 Task: Look for products in the category "Frozen Meals" from Deep Indian Kitchen only.
Action: Mouse moved to (332, 181)
Screenshot: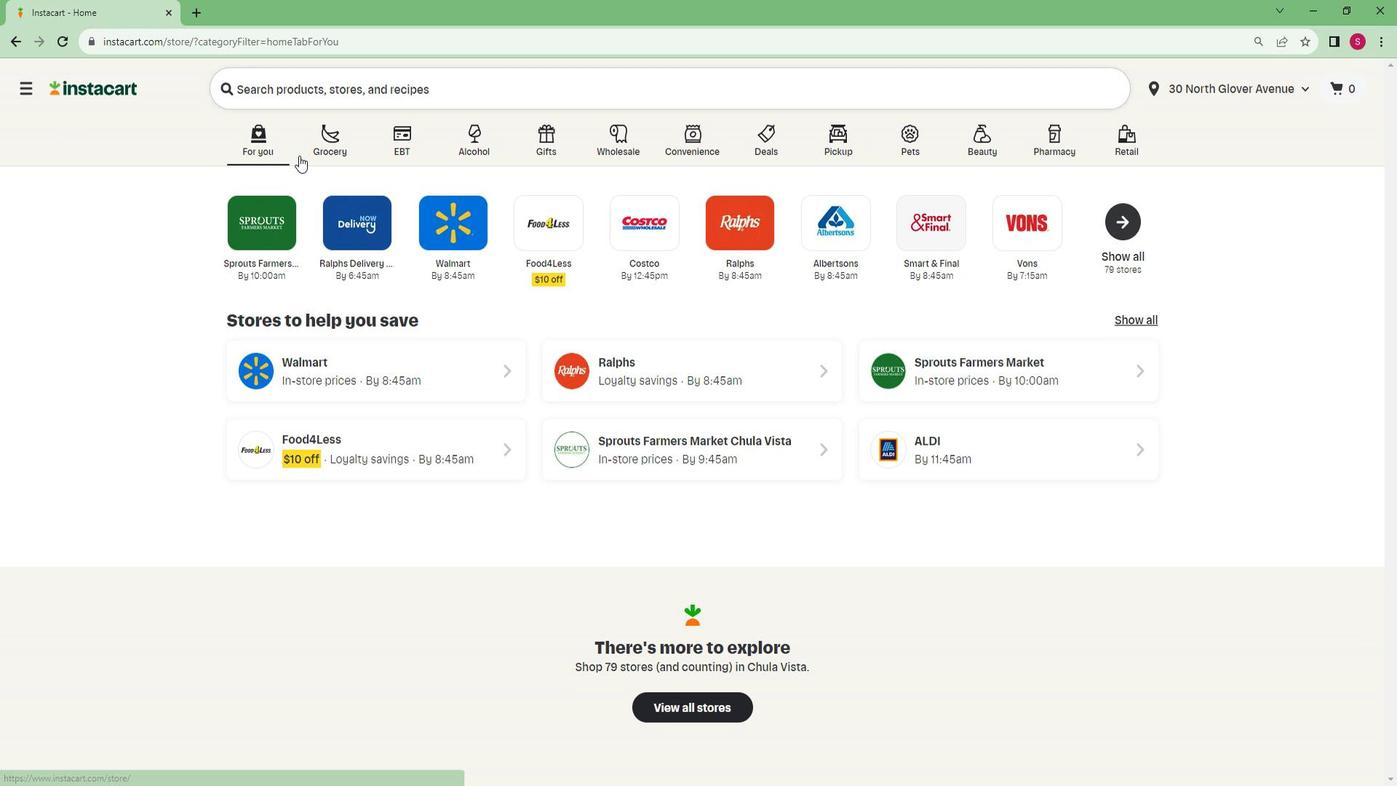 
Action: Mouse pressed left at (332, 181)
Screenshot: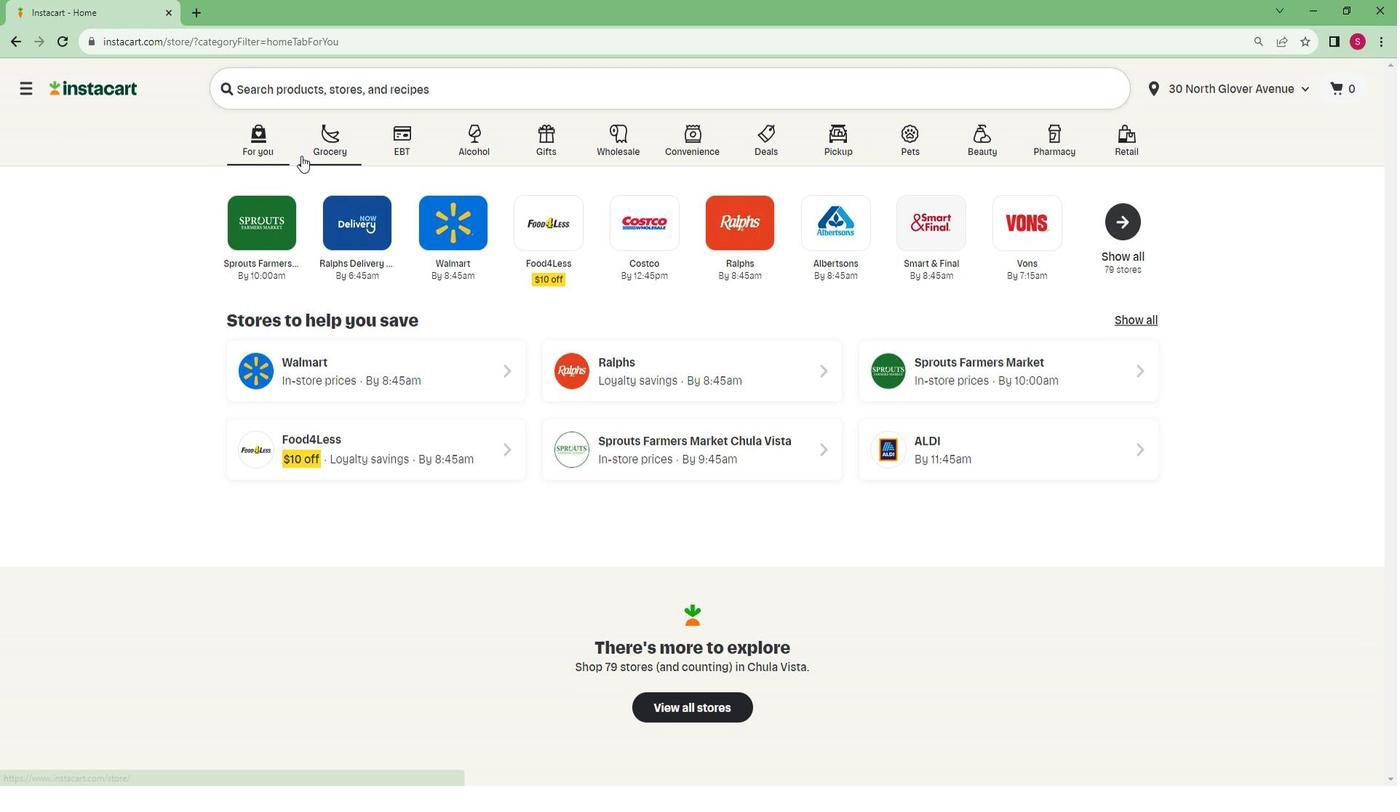 
Action: Mouse moved to (324, 437)
Screenshot: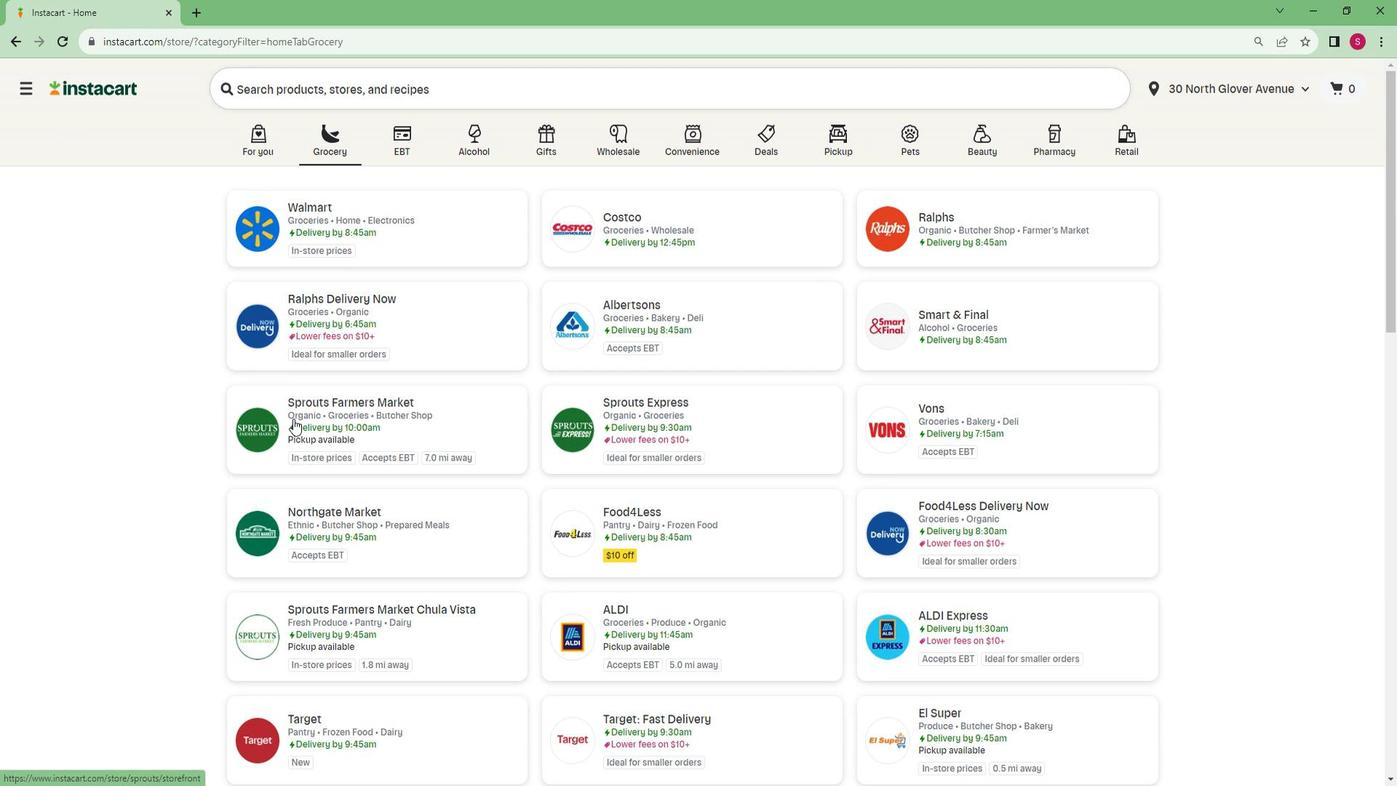 
Action: Mouse pressed left at (324, 437)
Screenshot: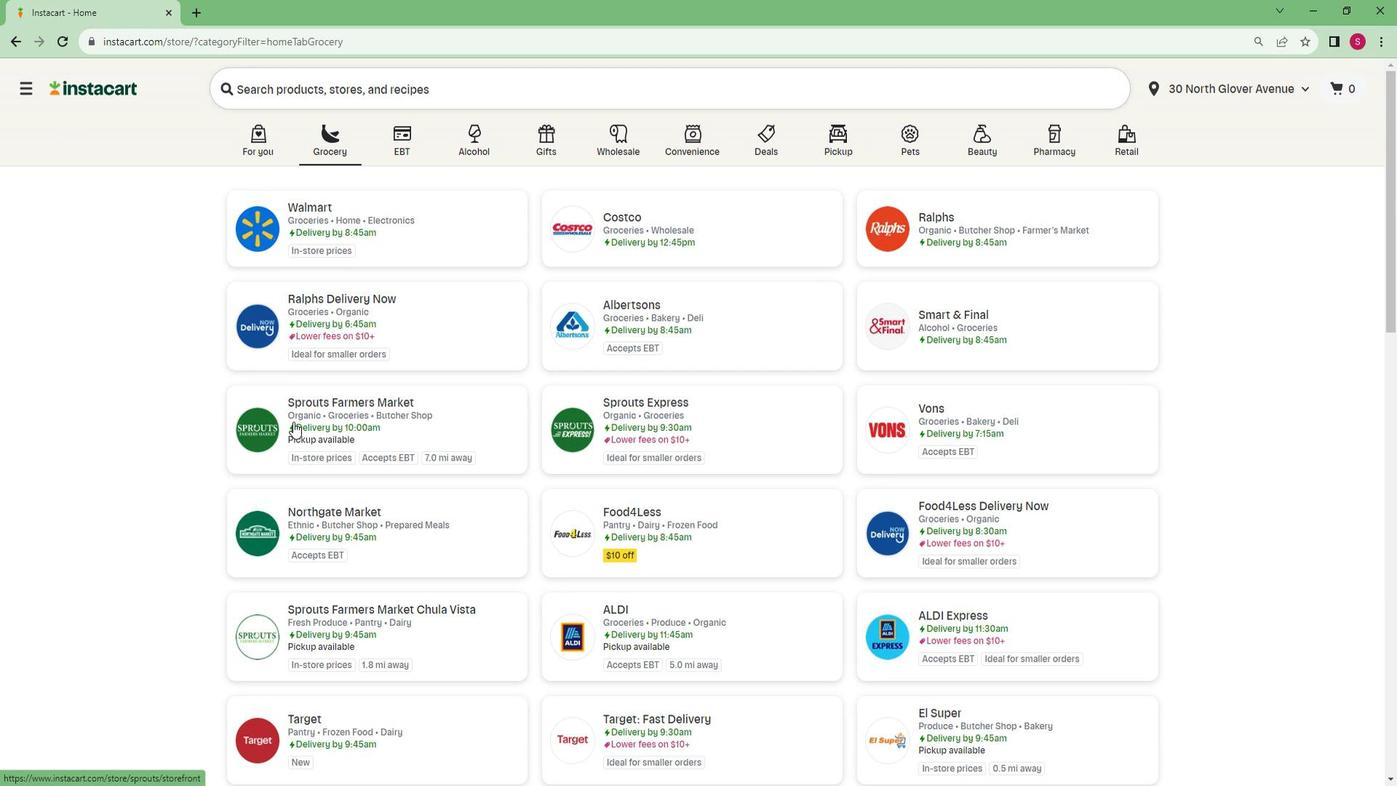 
Action: Mouse moved to (141, 591)
Screenshot: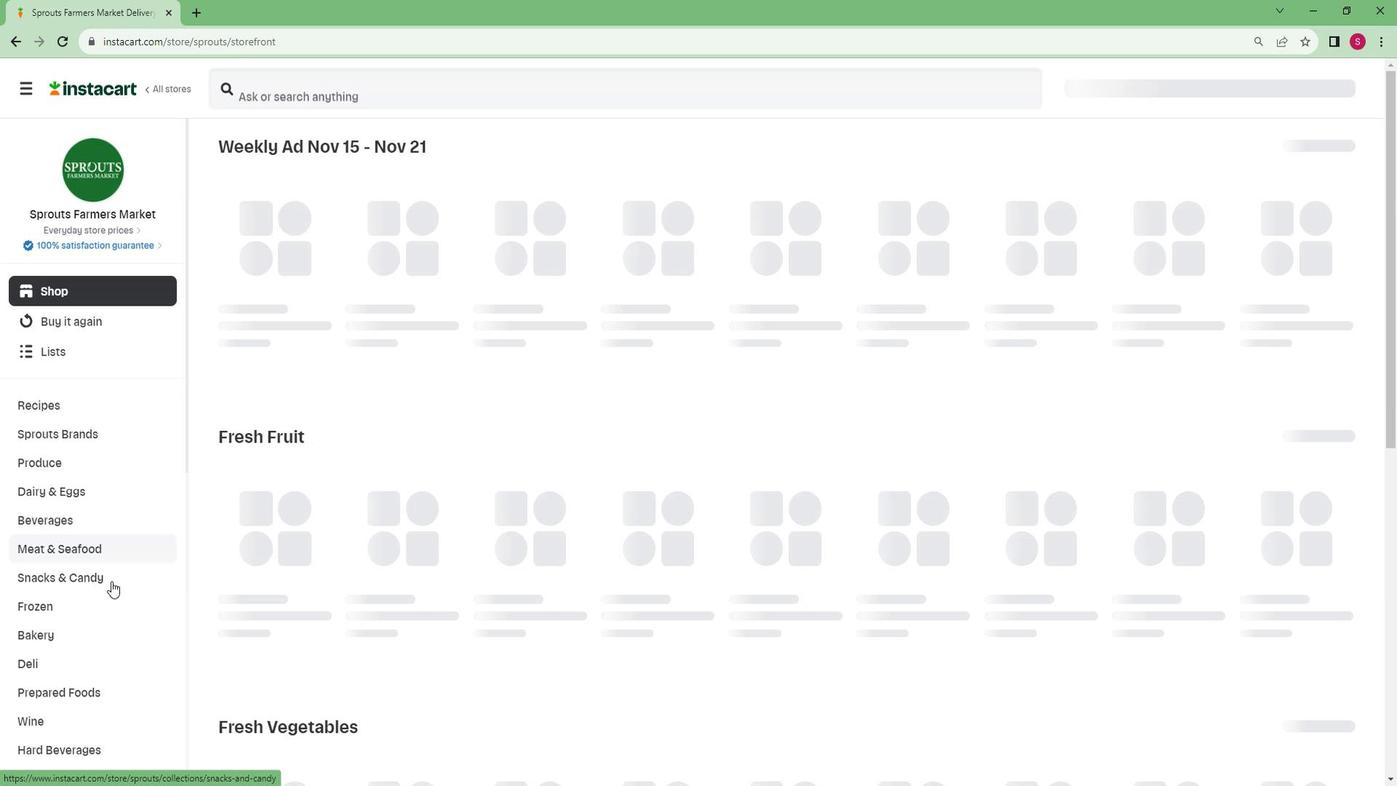 
Action: Mouse scrolled (141, 590) with delta (0, 0)
Screenshot: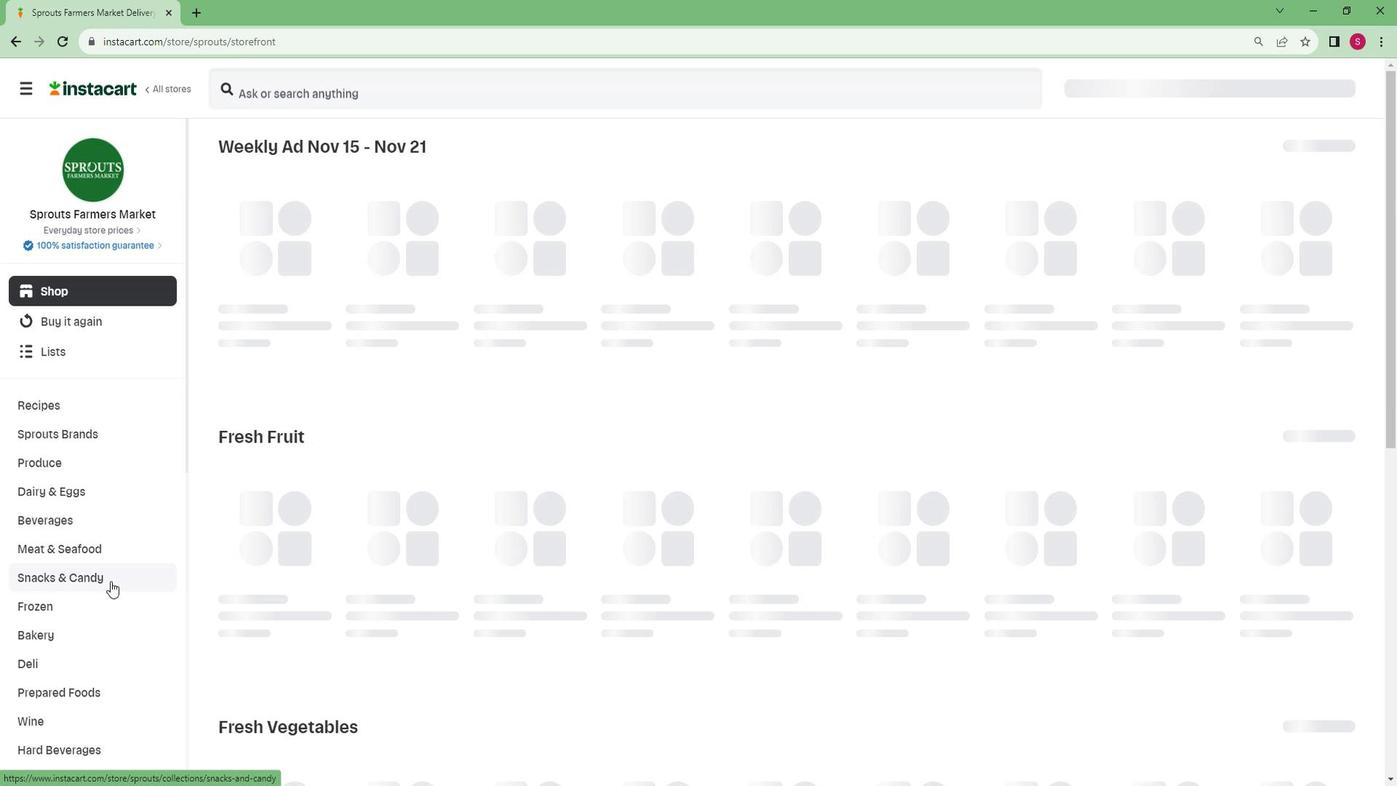 
Action: Mouse moved to (141, 591)
Screenshot: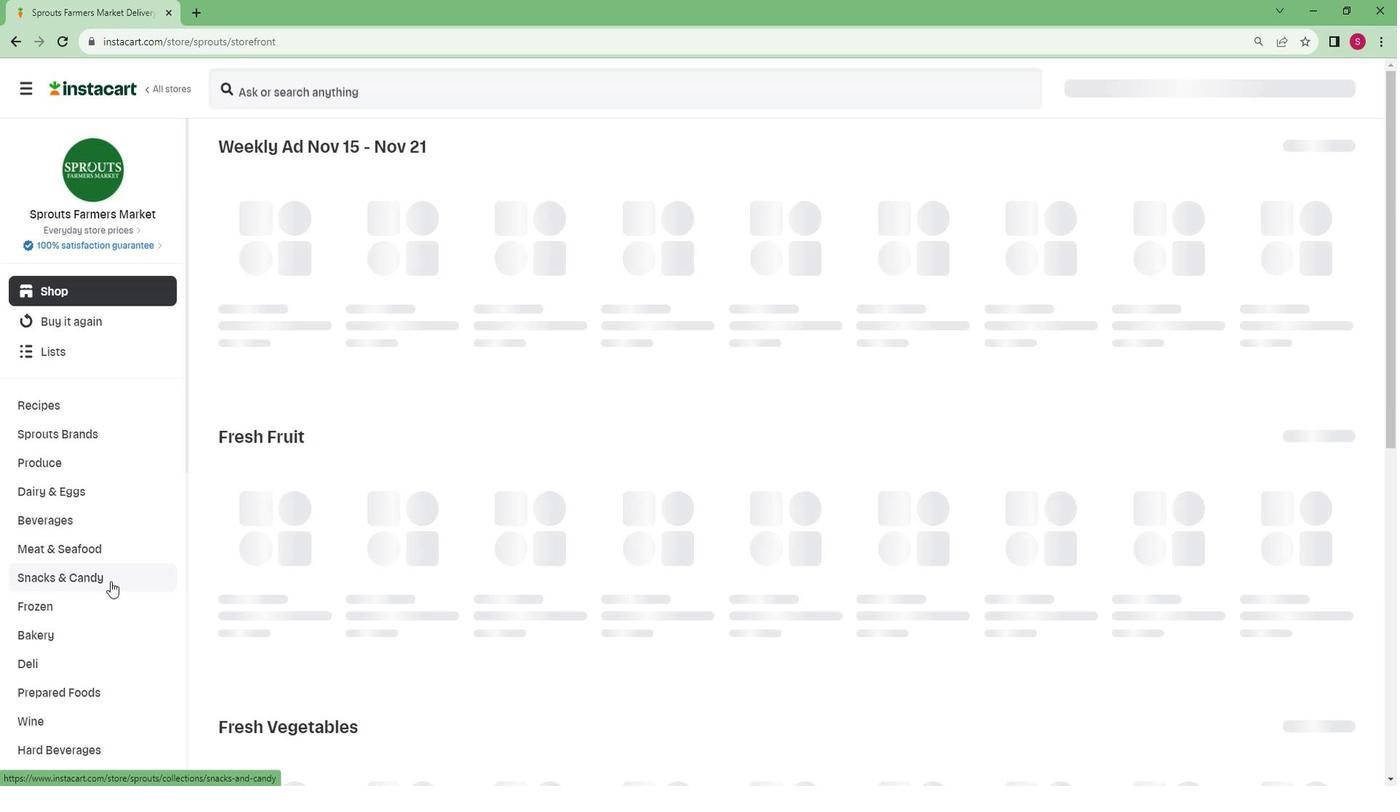 
Action: Mouse scrolled (141, 590) with delta (0, 0)
Screenshot: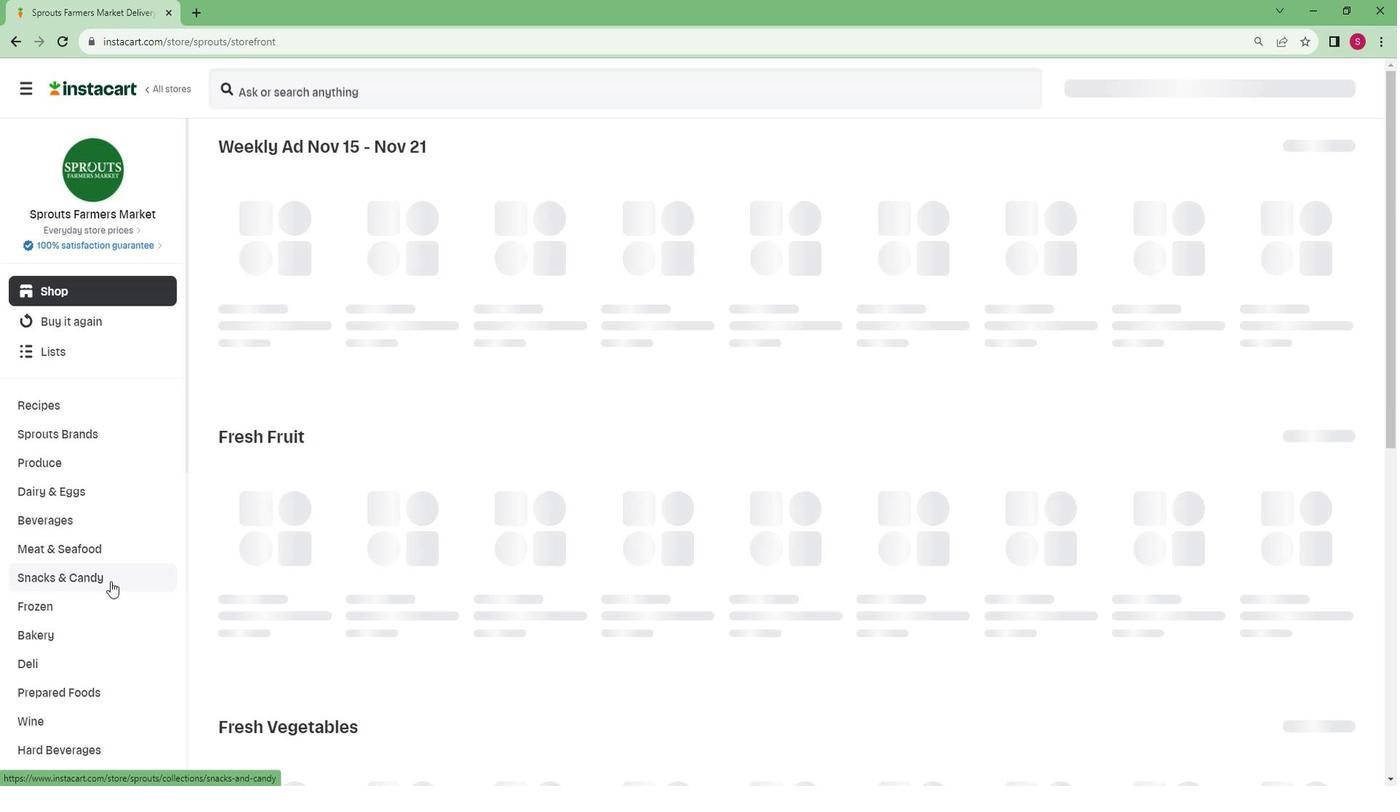 
Action: Mouse moved to (139, 591)
Screenshot: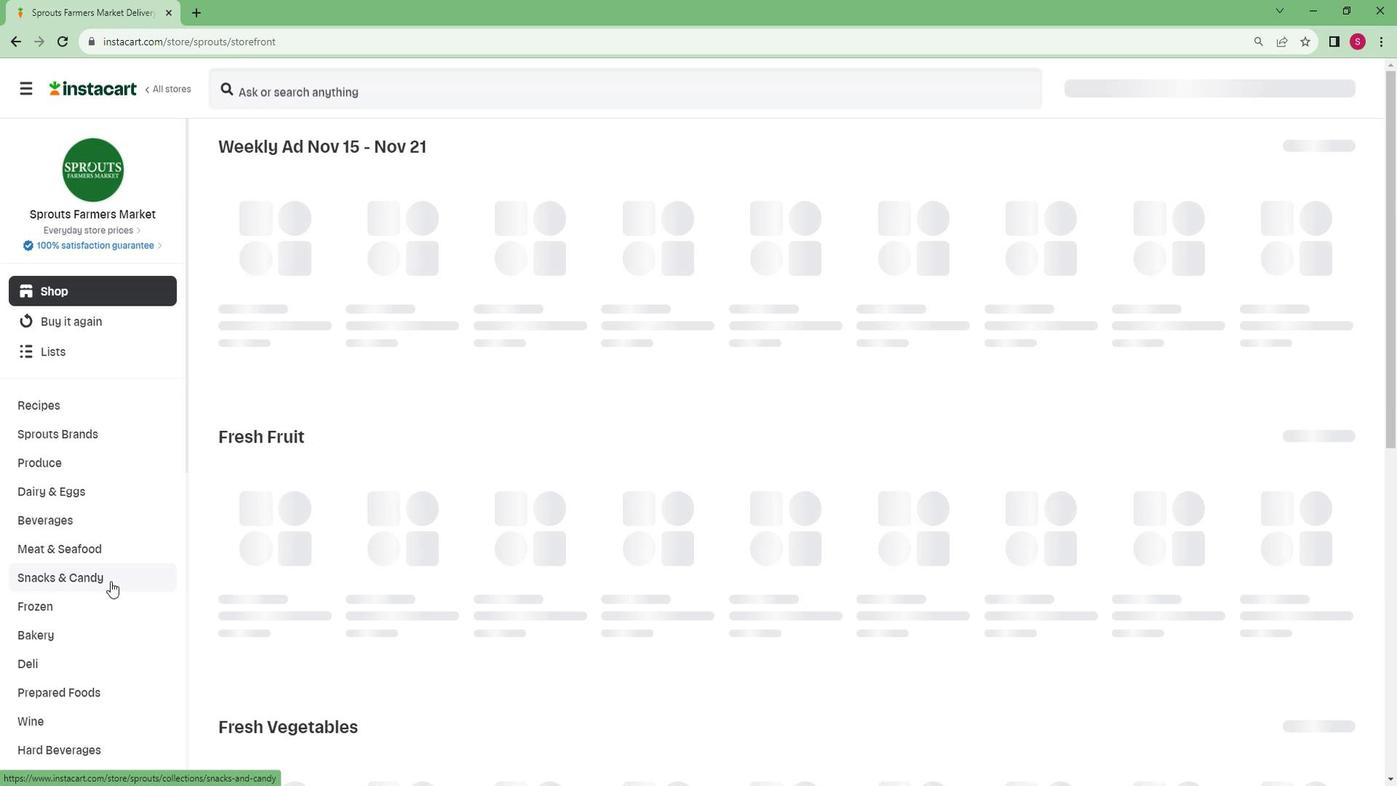
Action: Mouse scrolled (139, 590) with delta (0, 0)
Screenshot: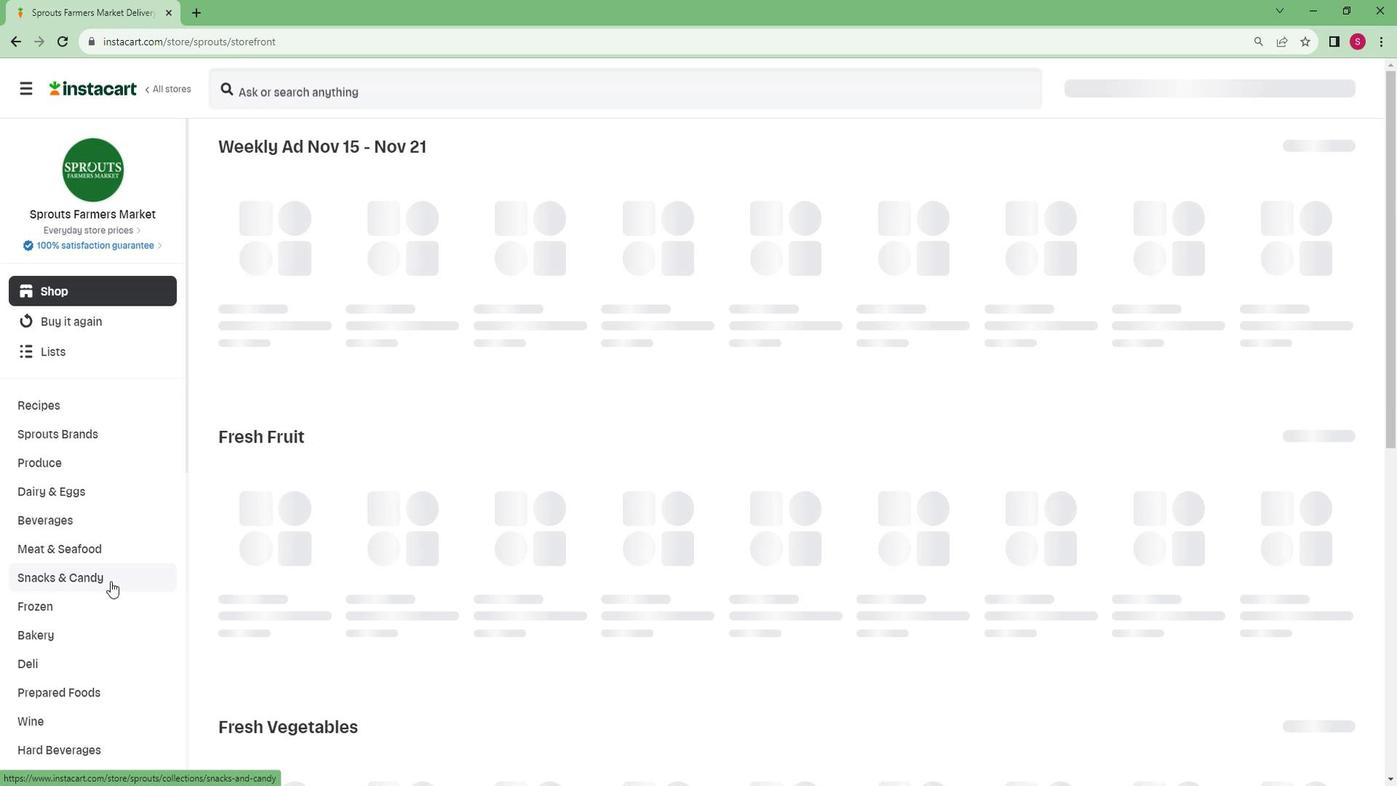 
Action: Mouse moved to (139, 591)
Screenshot: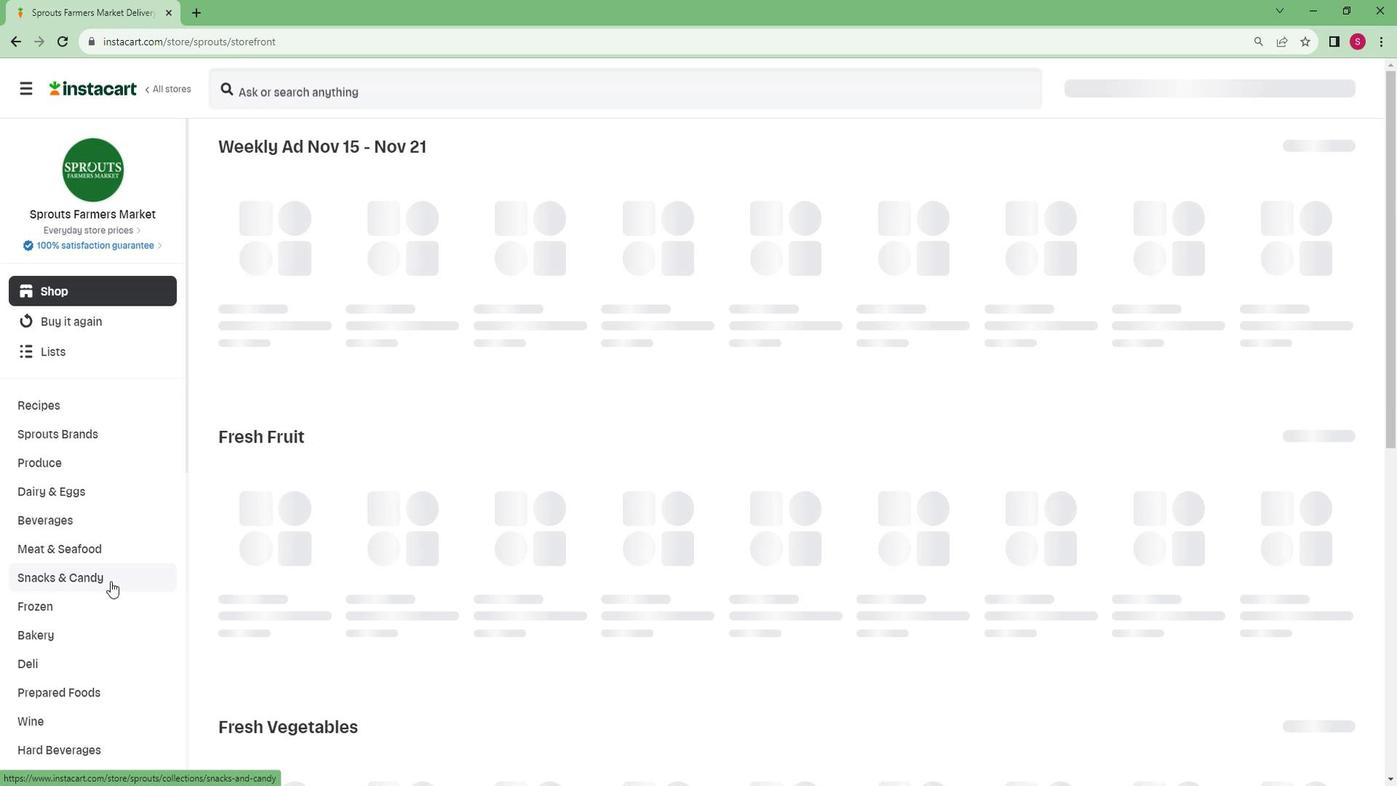 
Action: Mouse scrolled (139, 590) with delta (0, 0)
Screenshot: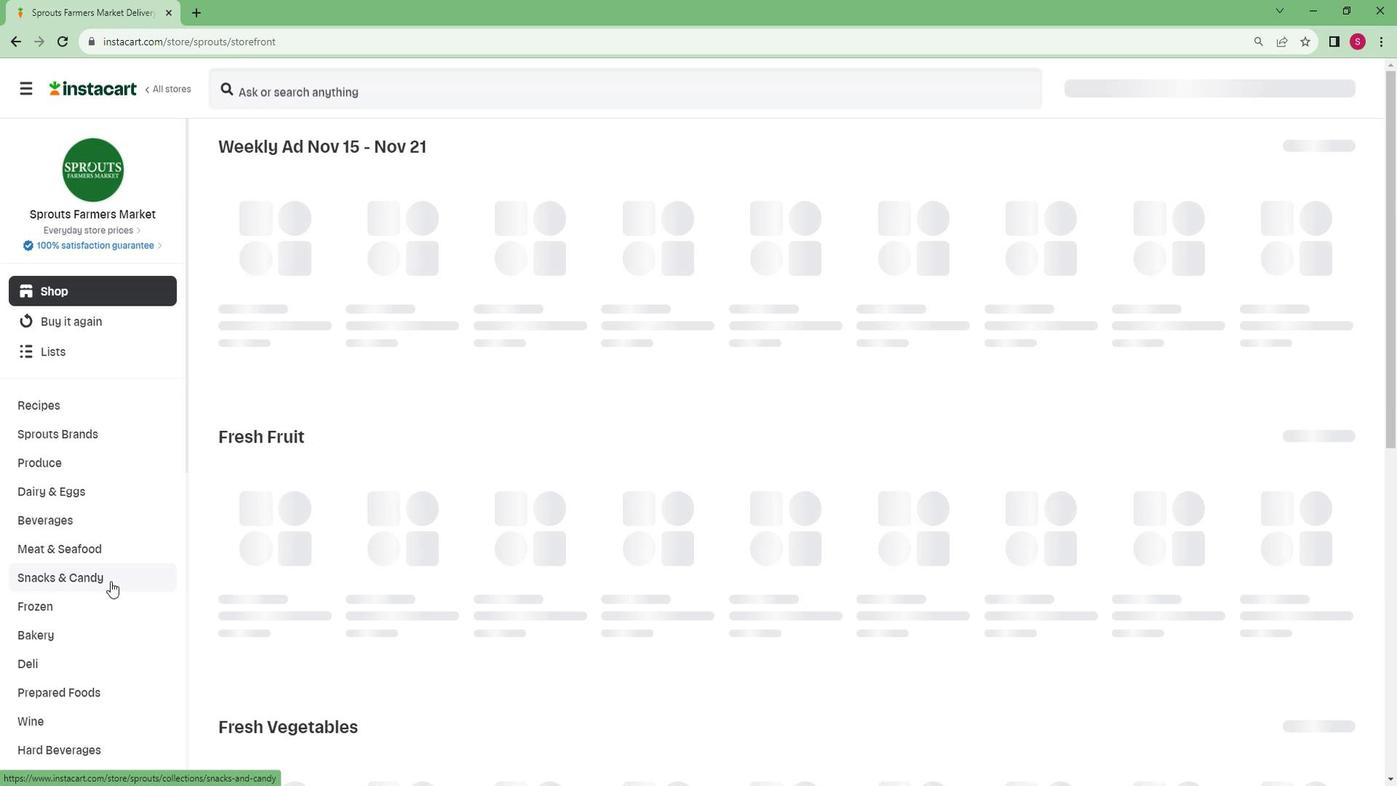 
Action: Mouse moved to (138, 591)
Screenshot: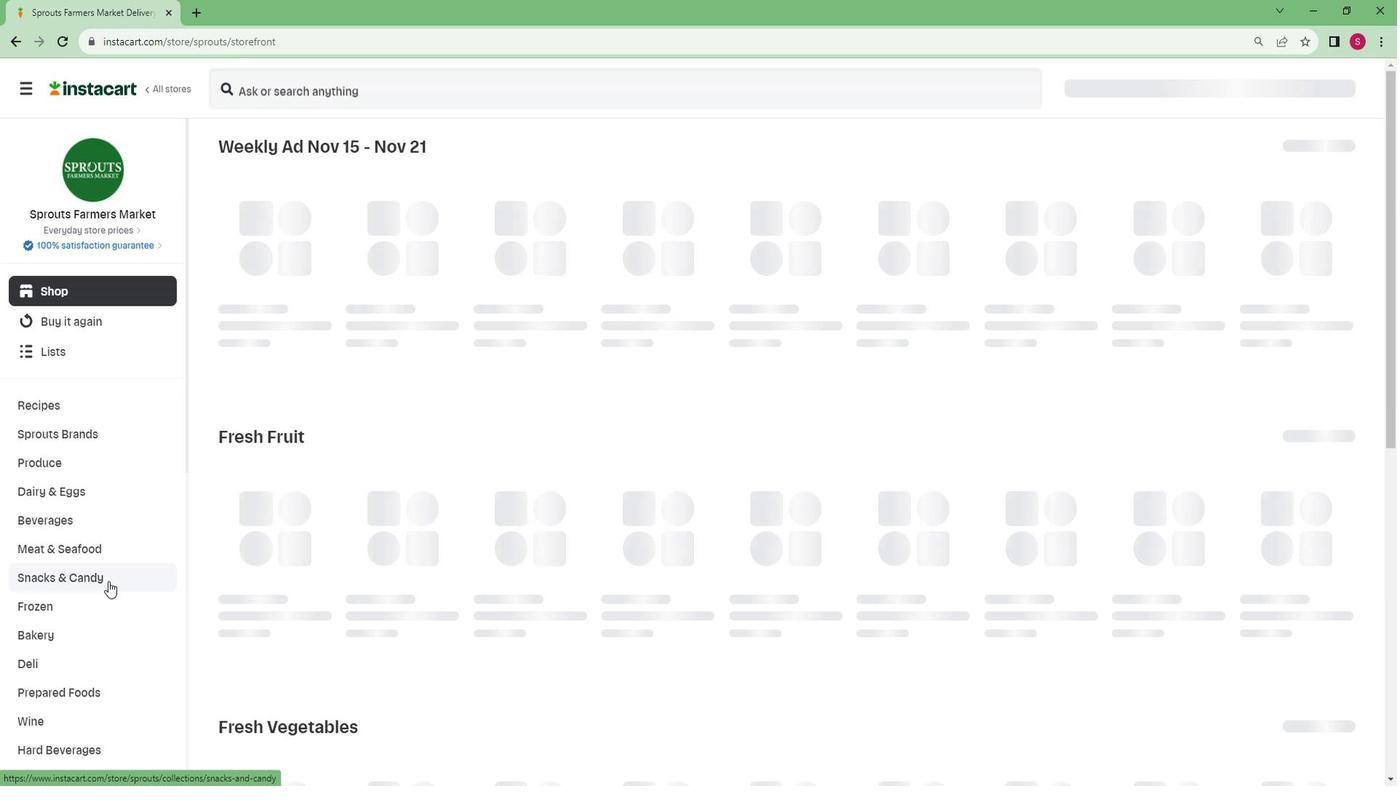 
Action: Mouse scrolled (138, 590) with delta (0, 0)
Screenshot: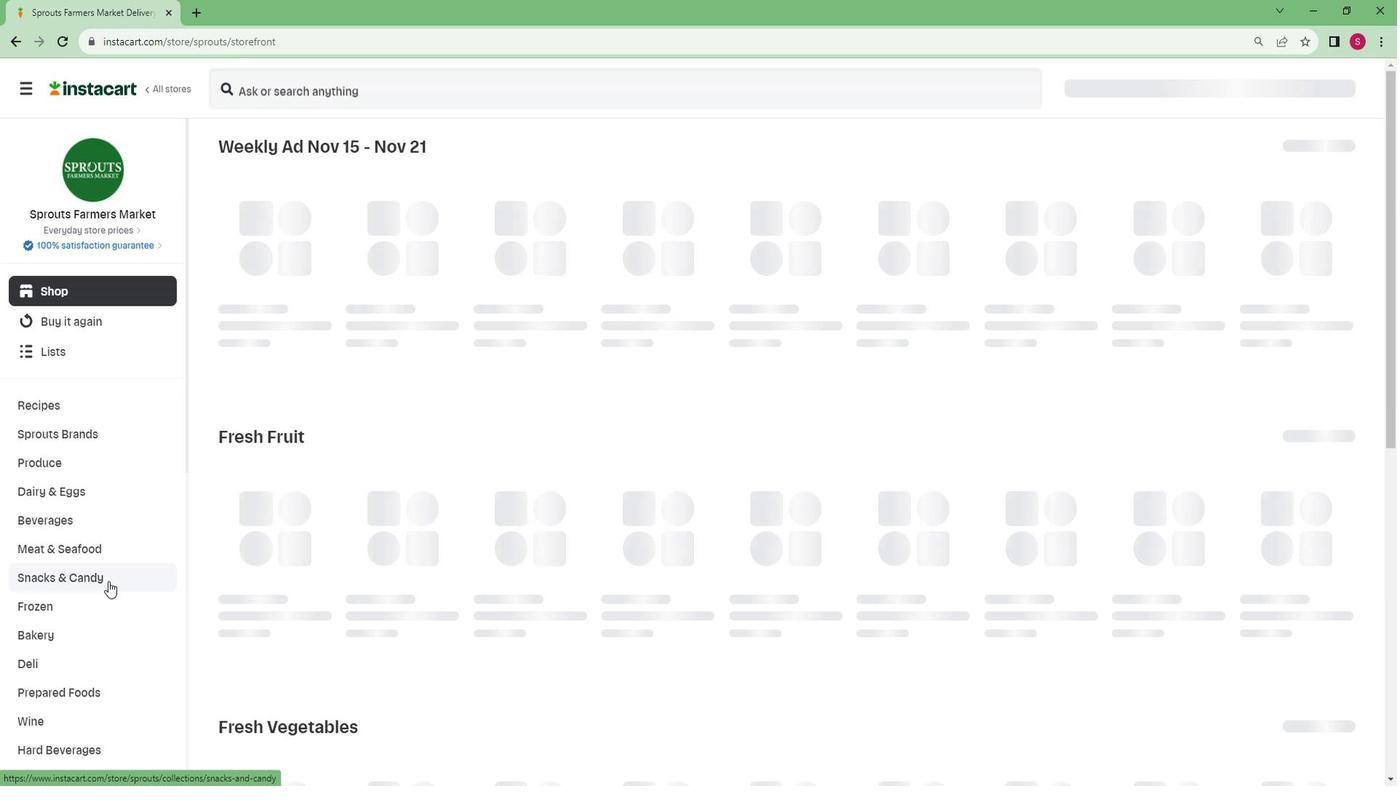 
Action: Mouse scrolled (138, 590) with delta (0, 0)
Screenshot: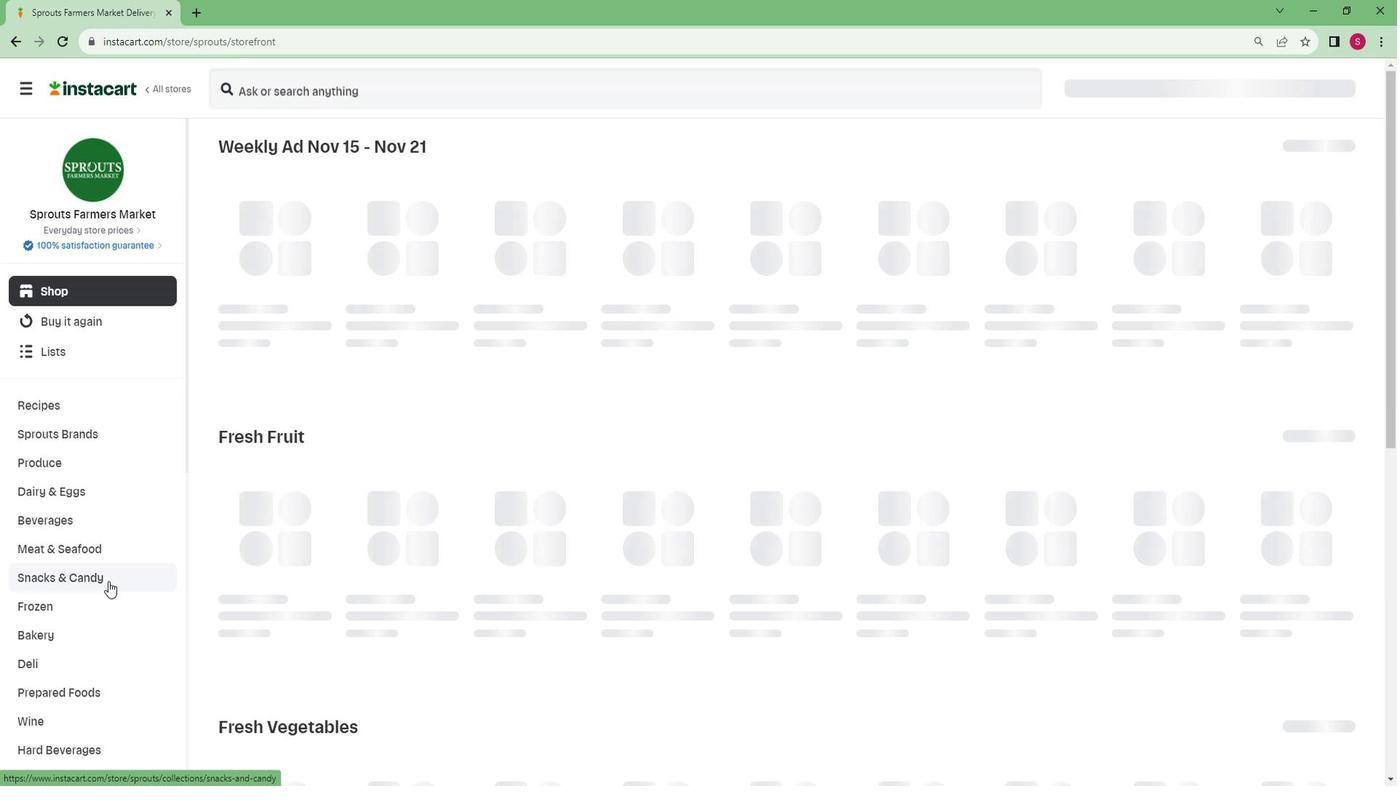 
Action: Mouse scrolled (138, 590) with delta (0, 0)
Screenshot: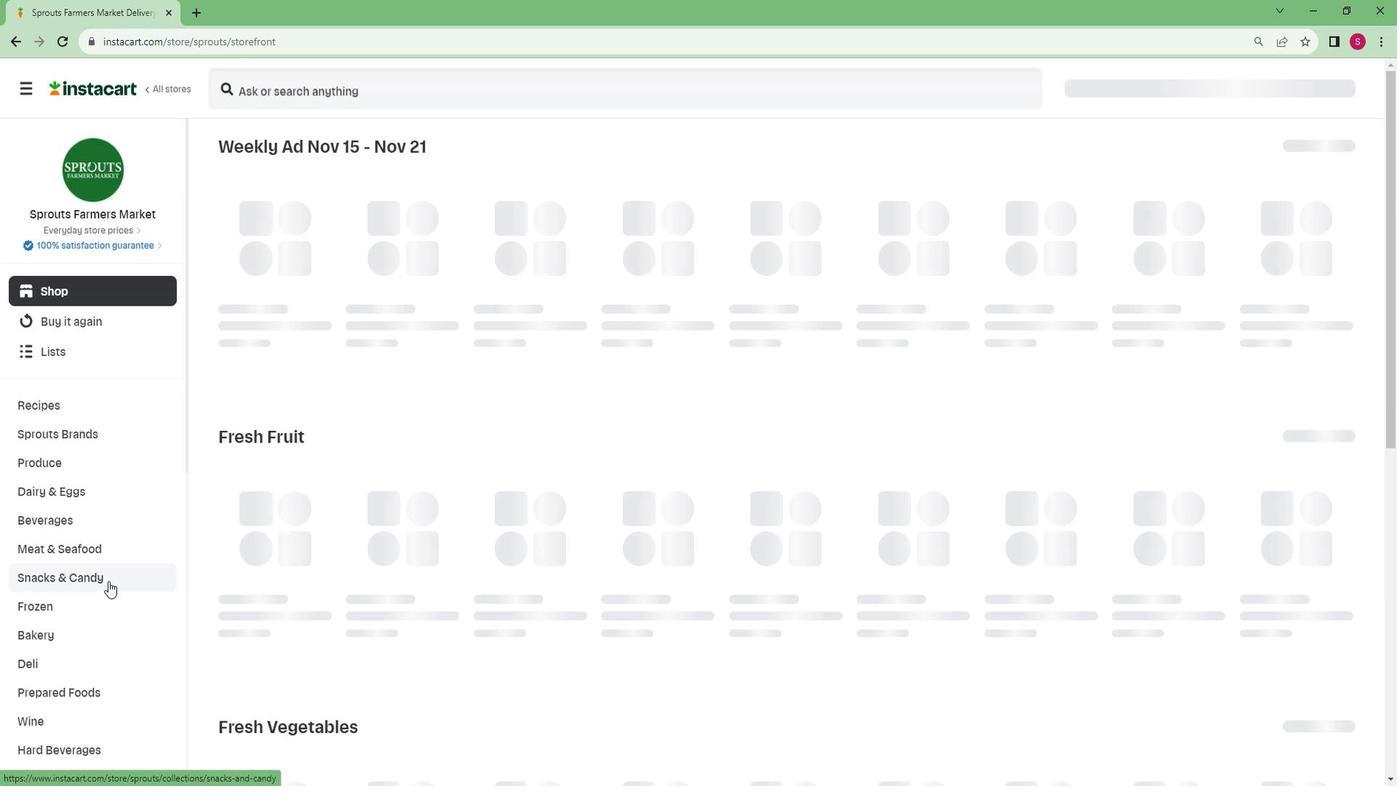 
Action: Mouse moved to (138, 591)
Screenshot: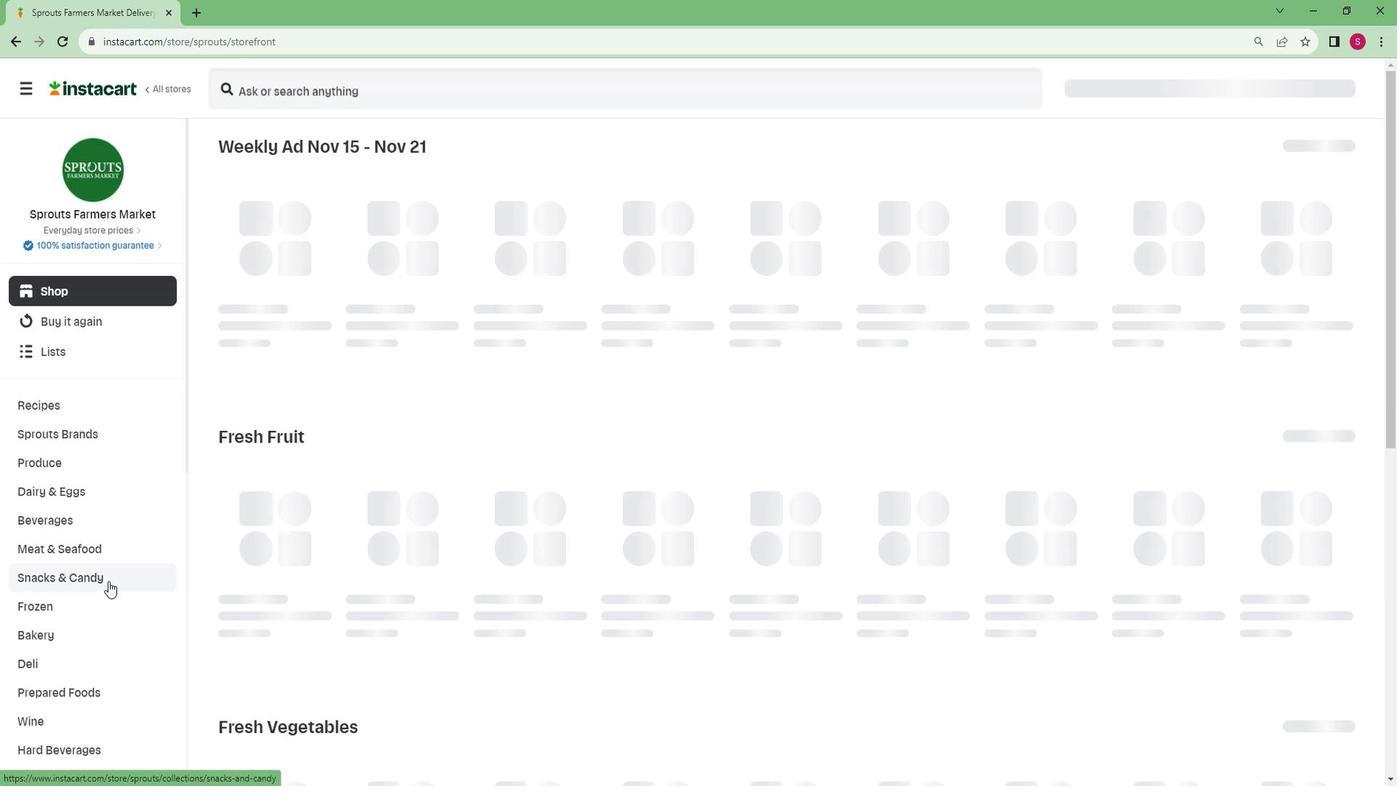 
Action: Mouse scrolled (138, 590) with delta (0, 0)
Screenshot: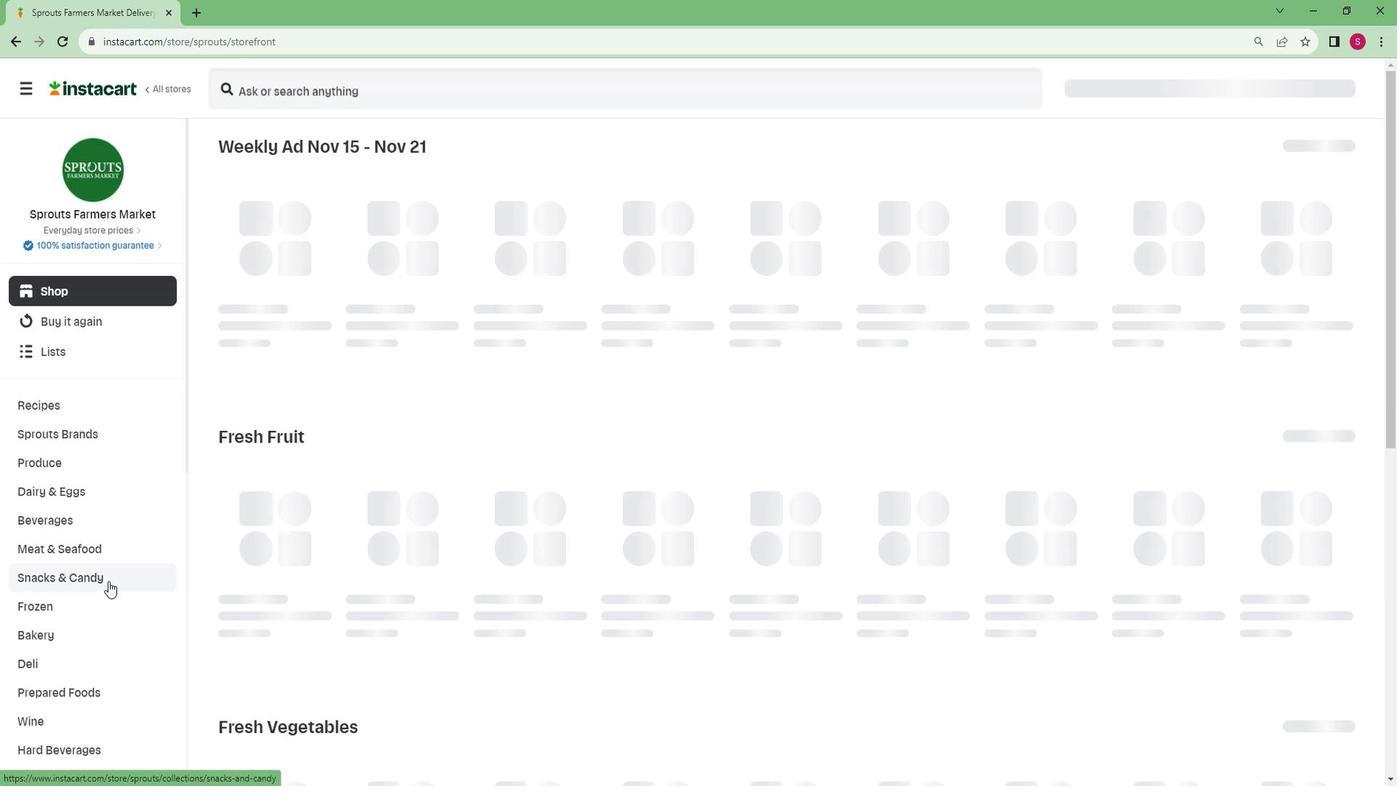 
Action: Mouse moved to (125, 588)
Screenshot: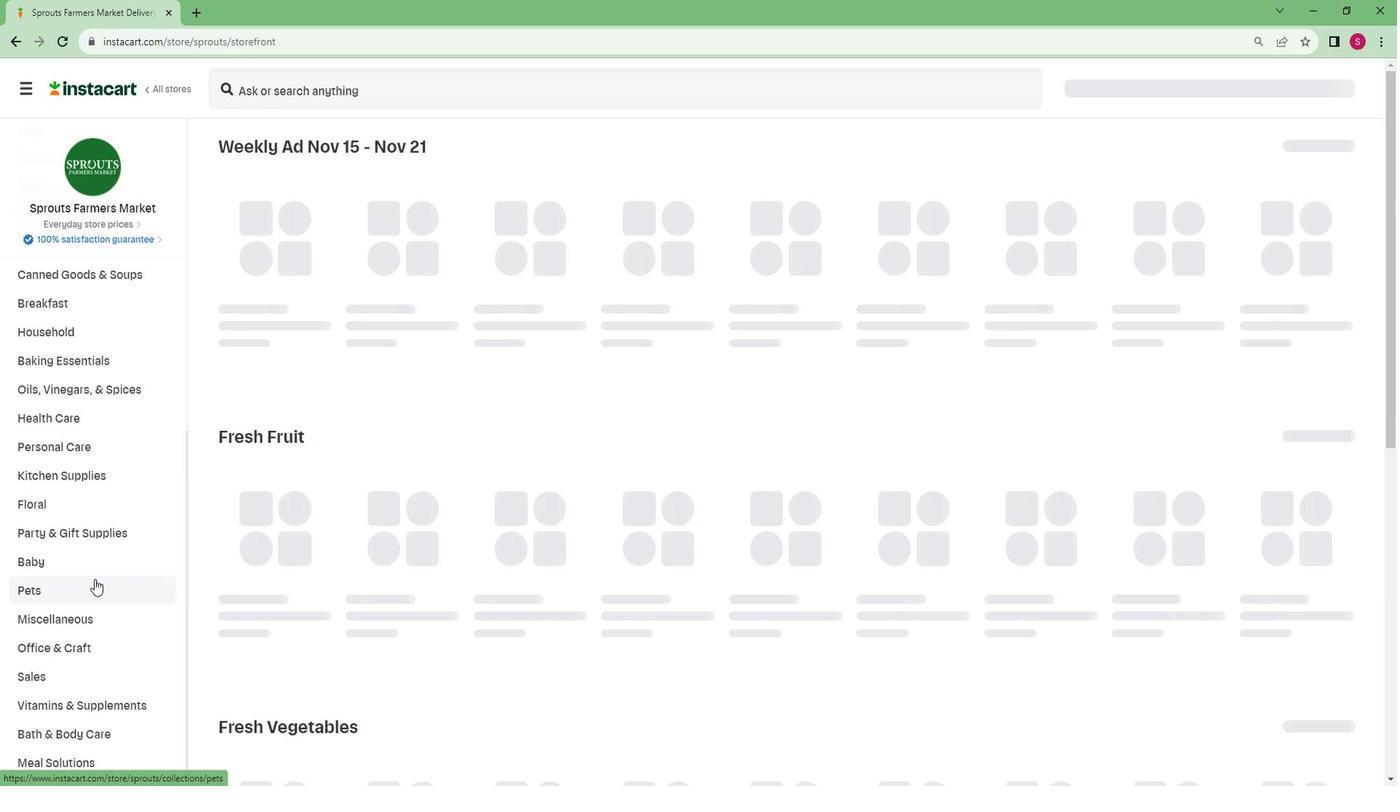 
Action: Mouse scrolled (125, 587) with delta (0, 0)
Screenshot: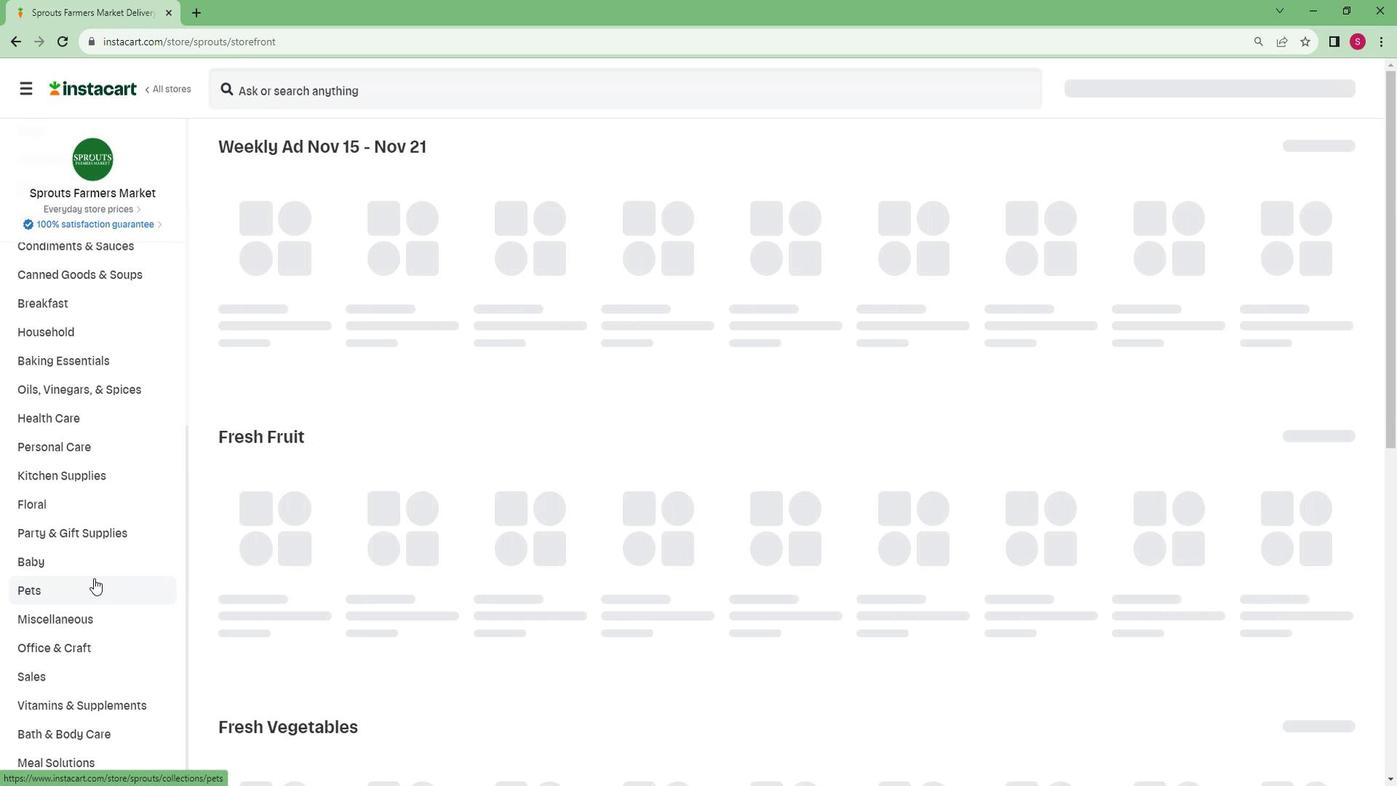 
Action: Mouse scrolled (125, 587) with delta (0, 0)
Screenshot: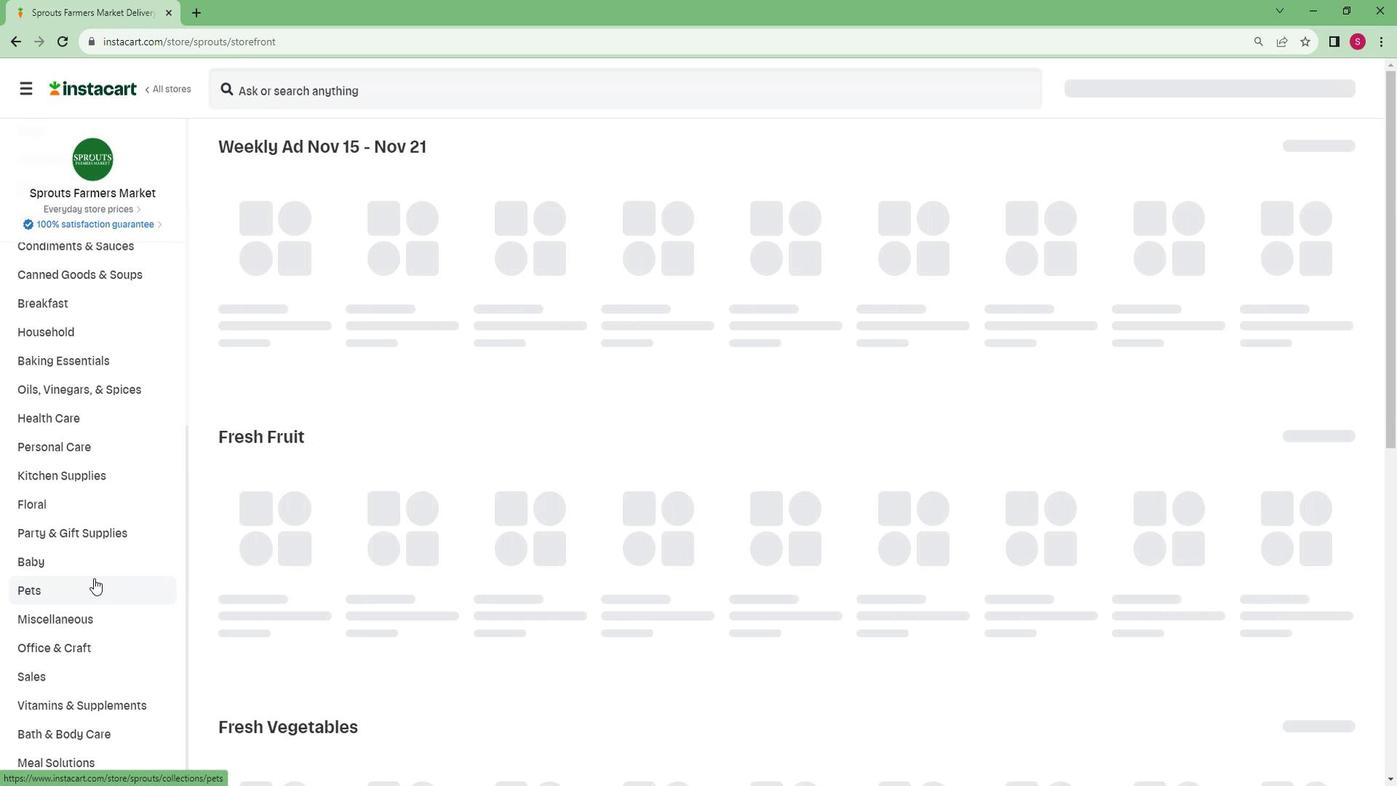 
Action: Mouse scrolled (125, 587) with delta (0, 0)
Screenshot: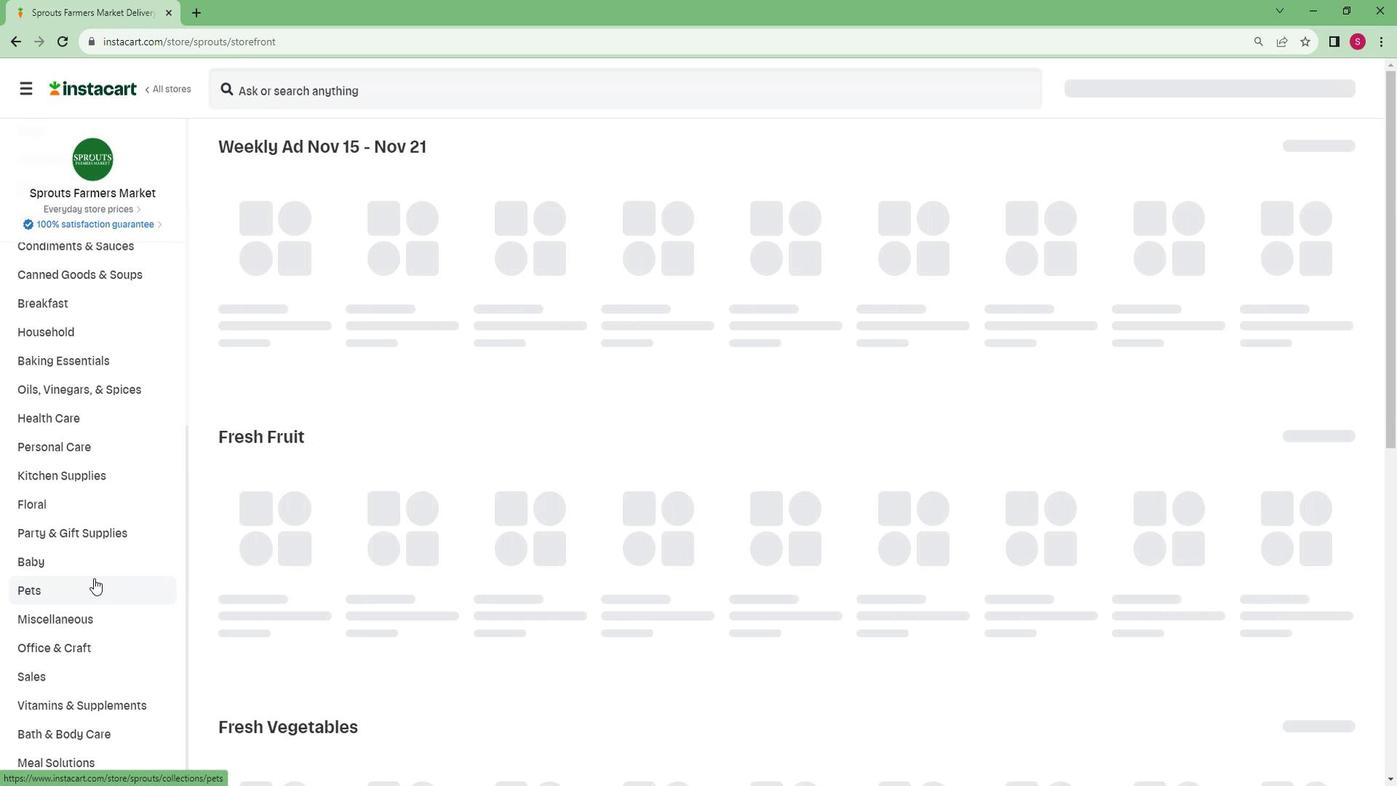 
Action: Mouse scrolled (125, 587) with delta (0, 0)
Screenshot: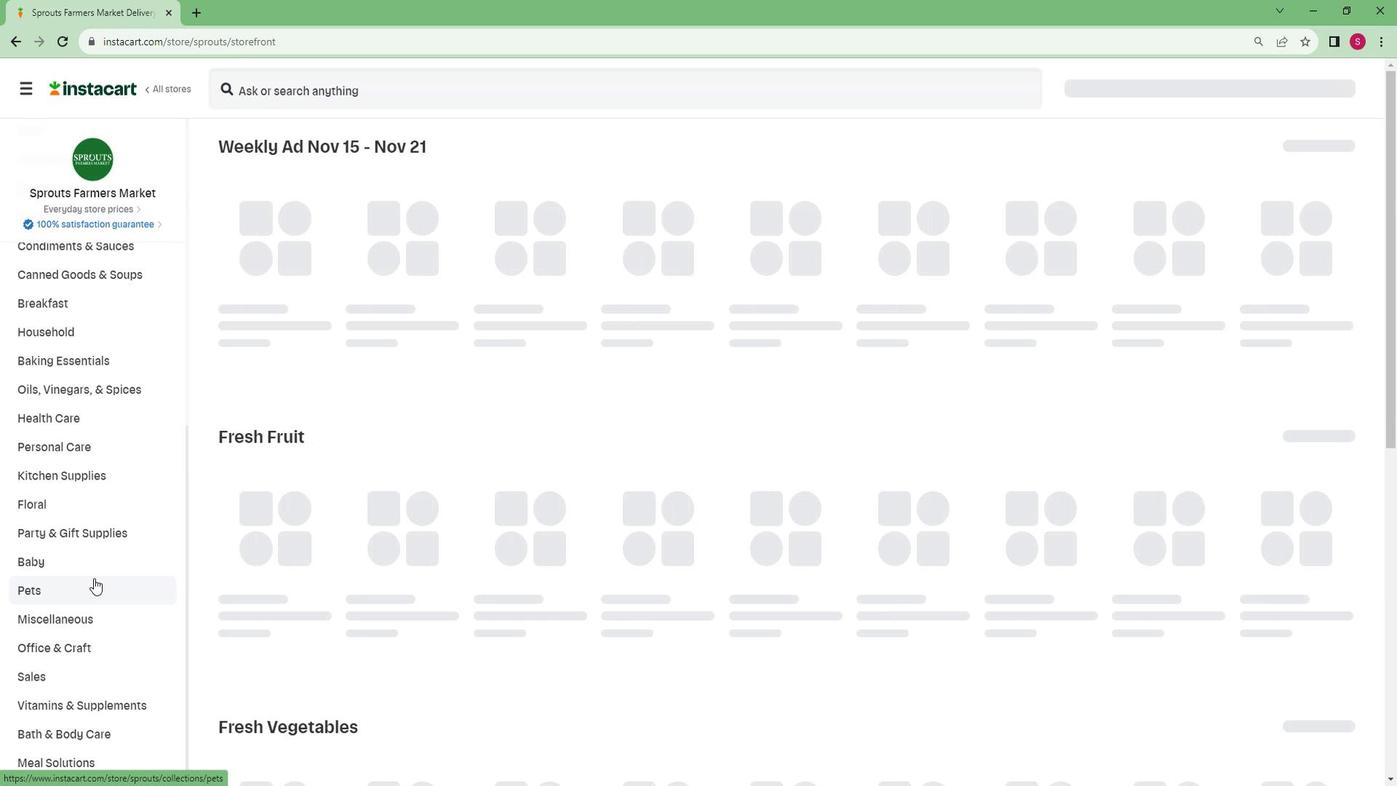 
Action: Mouse scrolled (125, 587) with delta (0, 0)
Screenshot: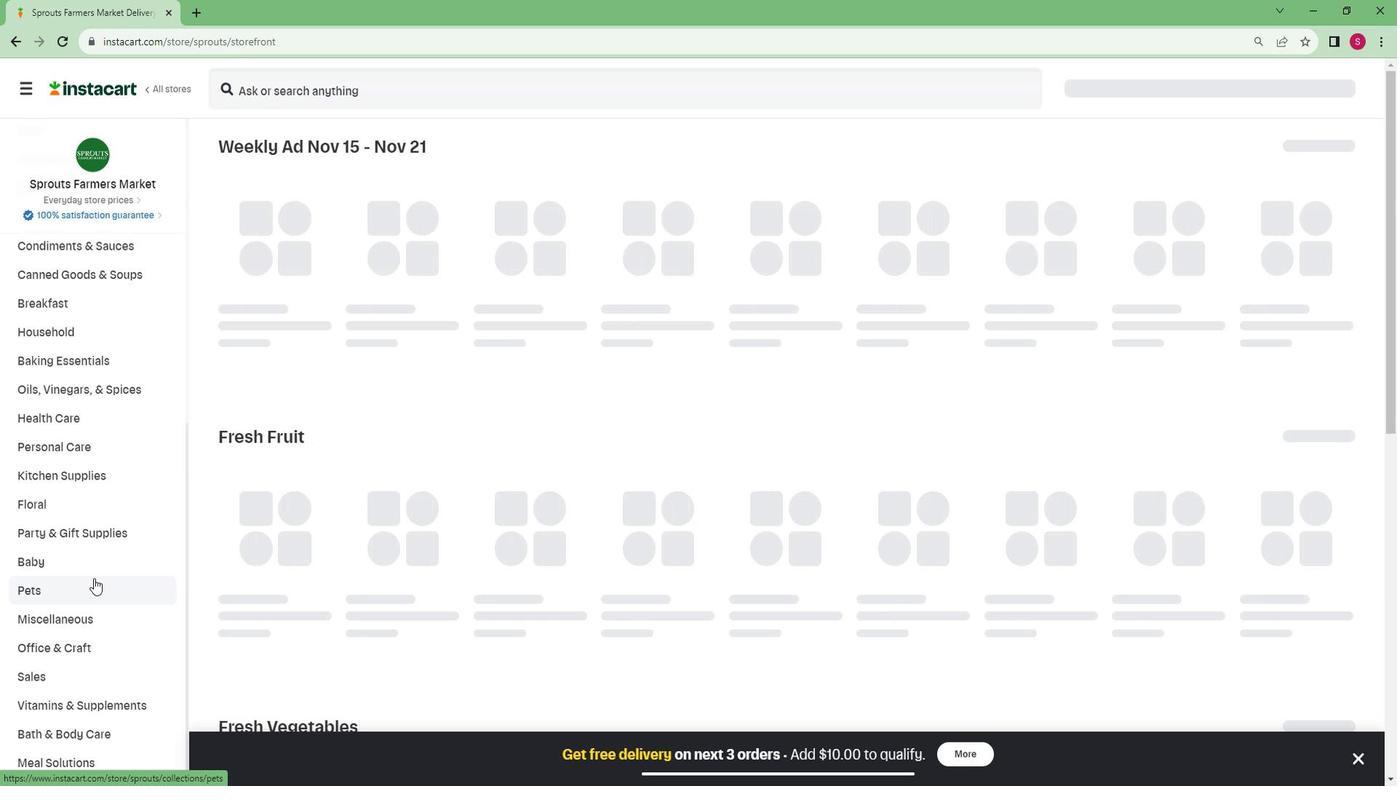 
Action: Mouse scrolled (125, 587) with delta (0, 0)
Screenshot: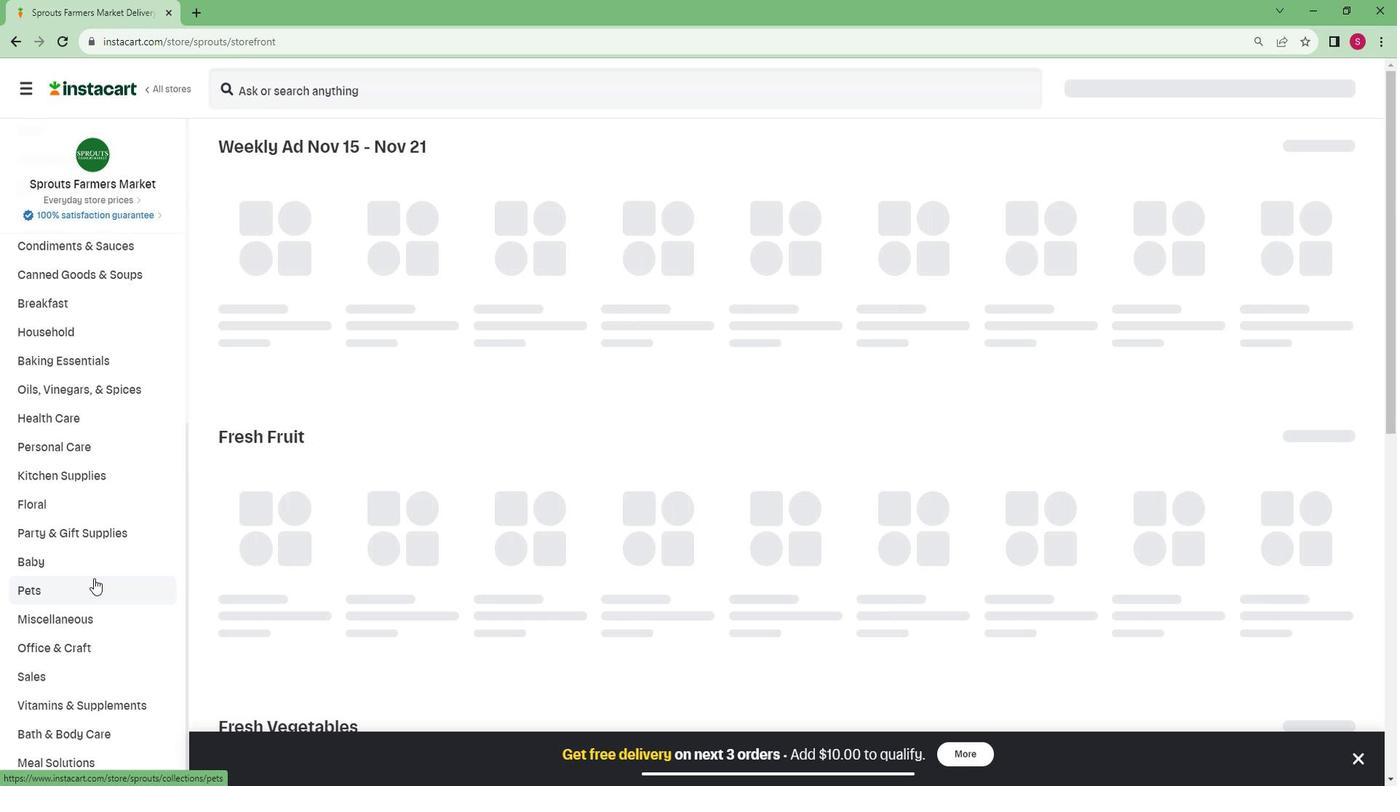 
Action: Mouse moved to (101, 760)
Screenshot: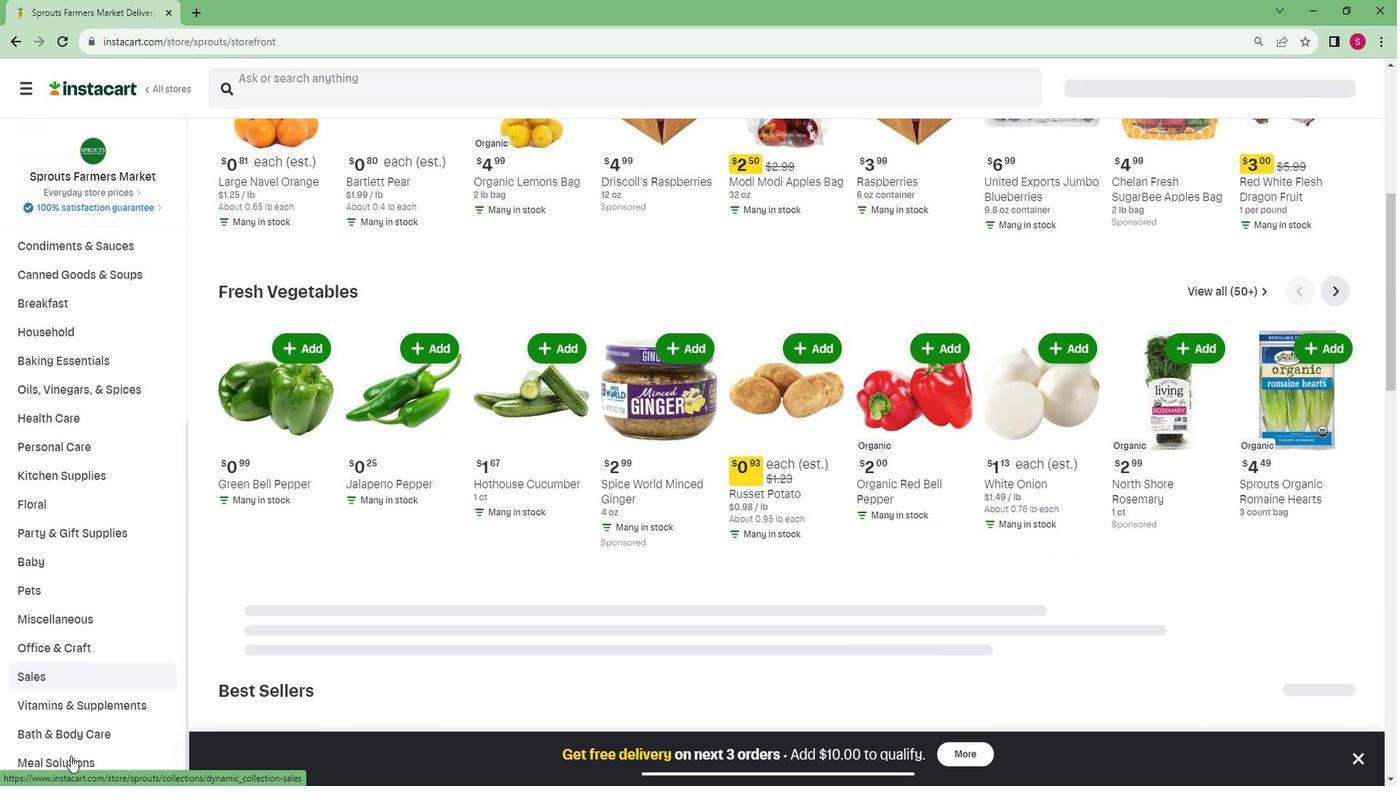 
Action: Mouse pressed left at (101, 760)
Screenshot: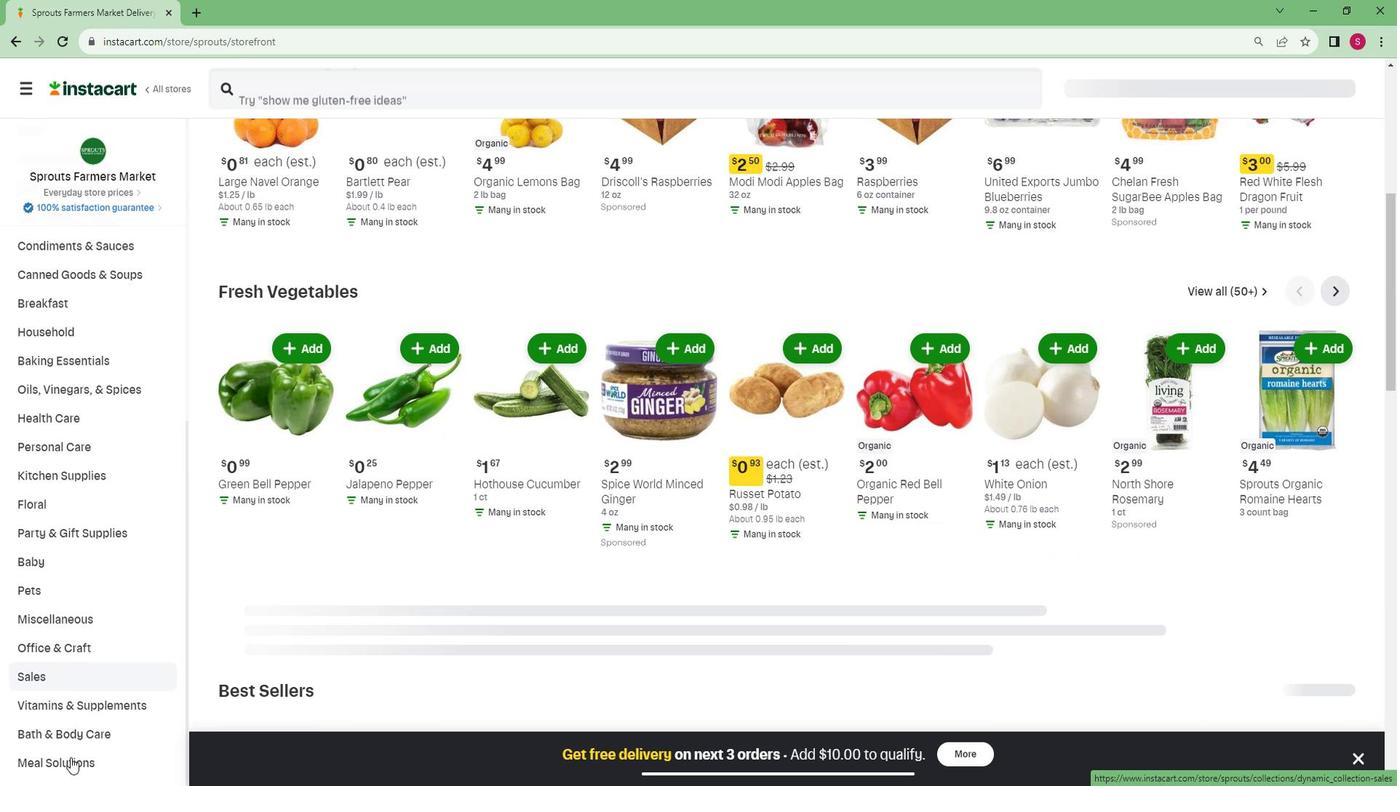 
Action: Mouse moved to (118, 736)
Screenshot: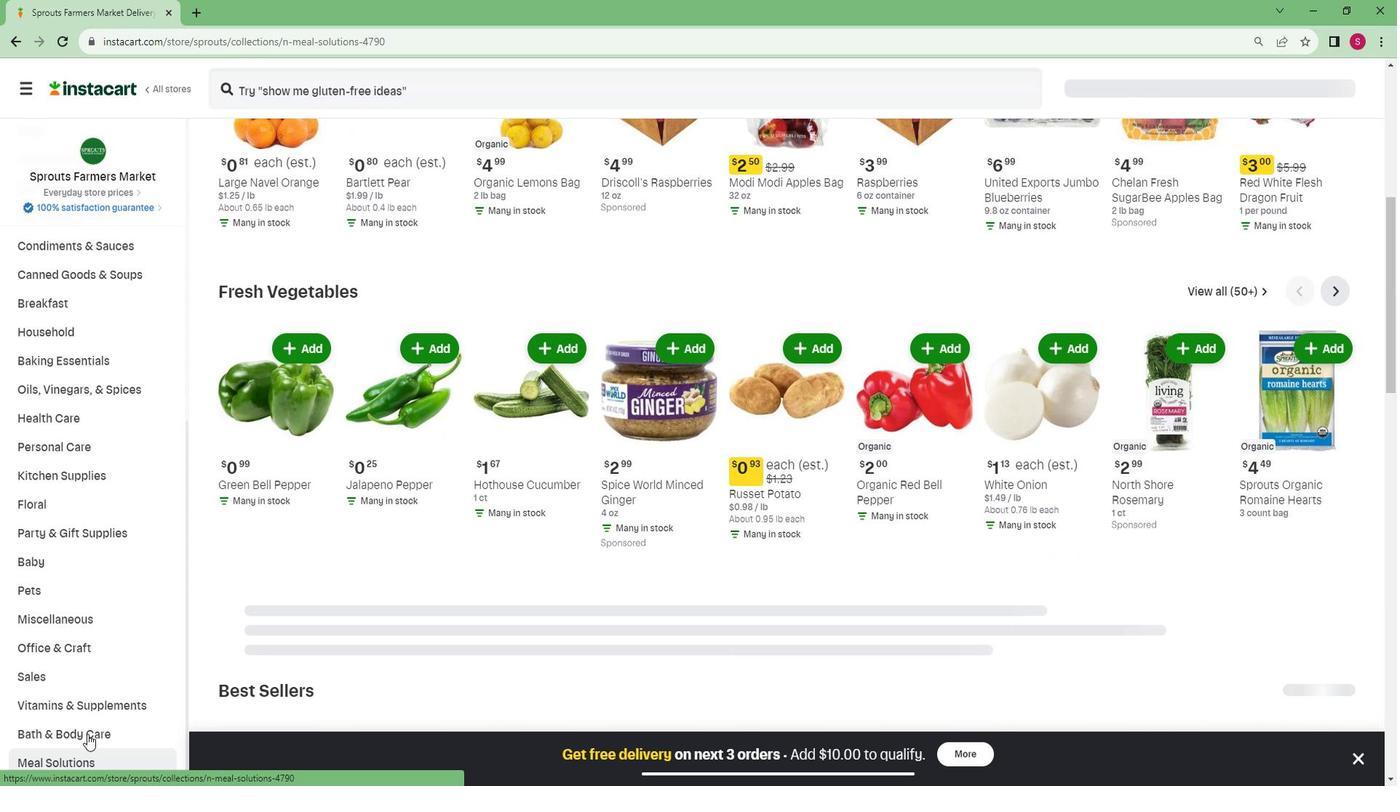 
Action: Mouse scrolled (118, 736) with delta (0, 0)
Screenshot: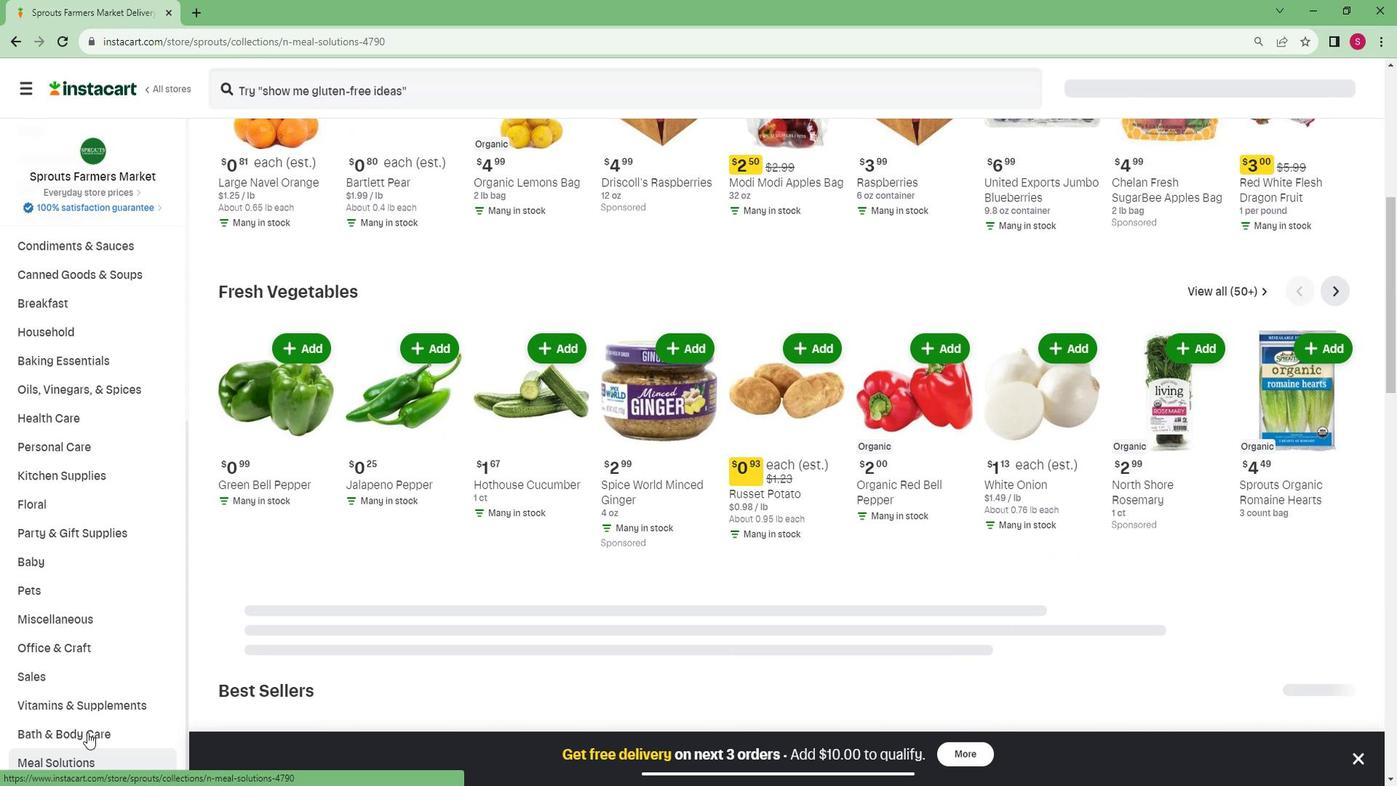 
Action: Mouse scrolled (118, 736) with delta (0, 0)
Screenshot: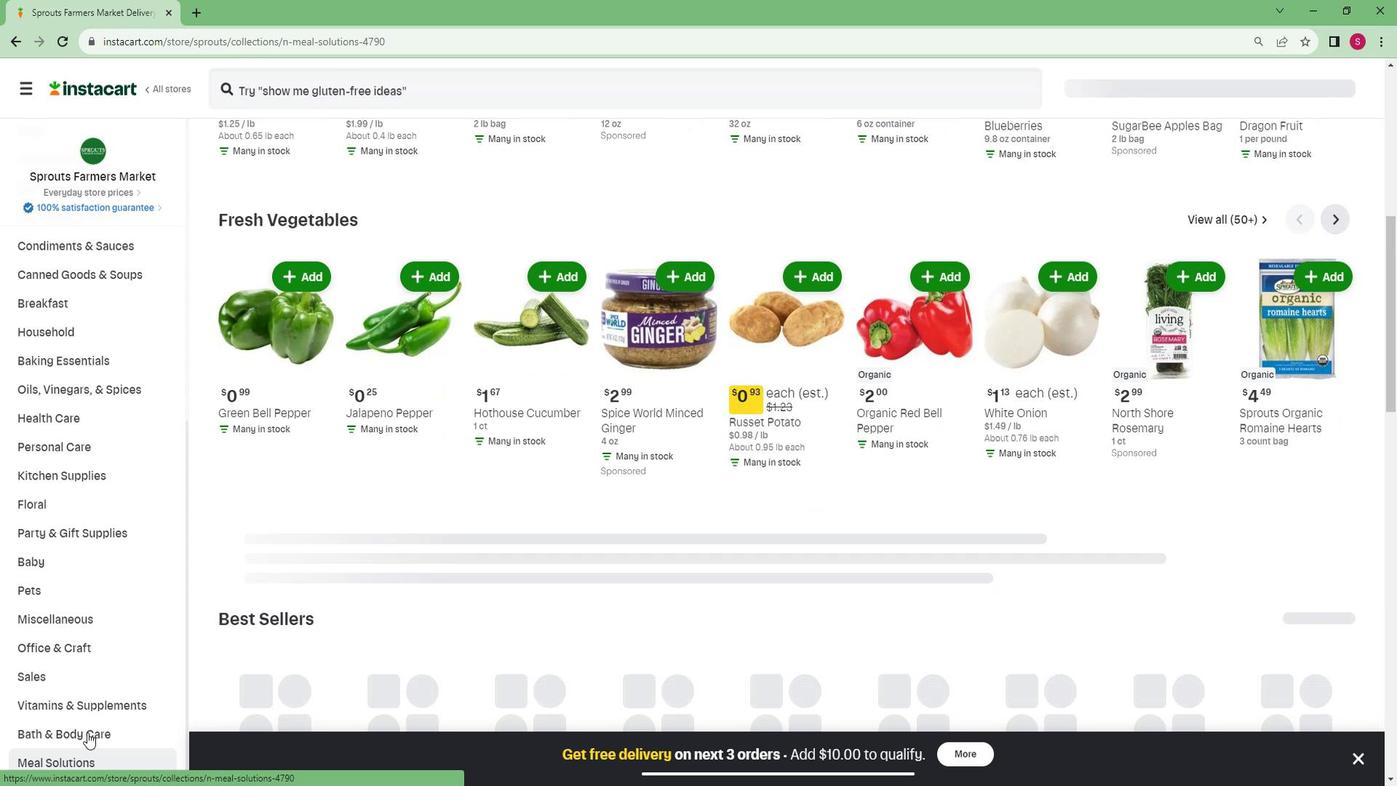 
Action: Mouse moved to (97, 738)
Screenshot: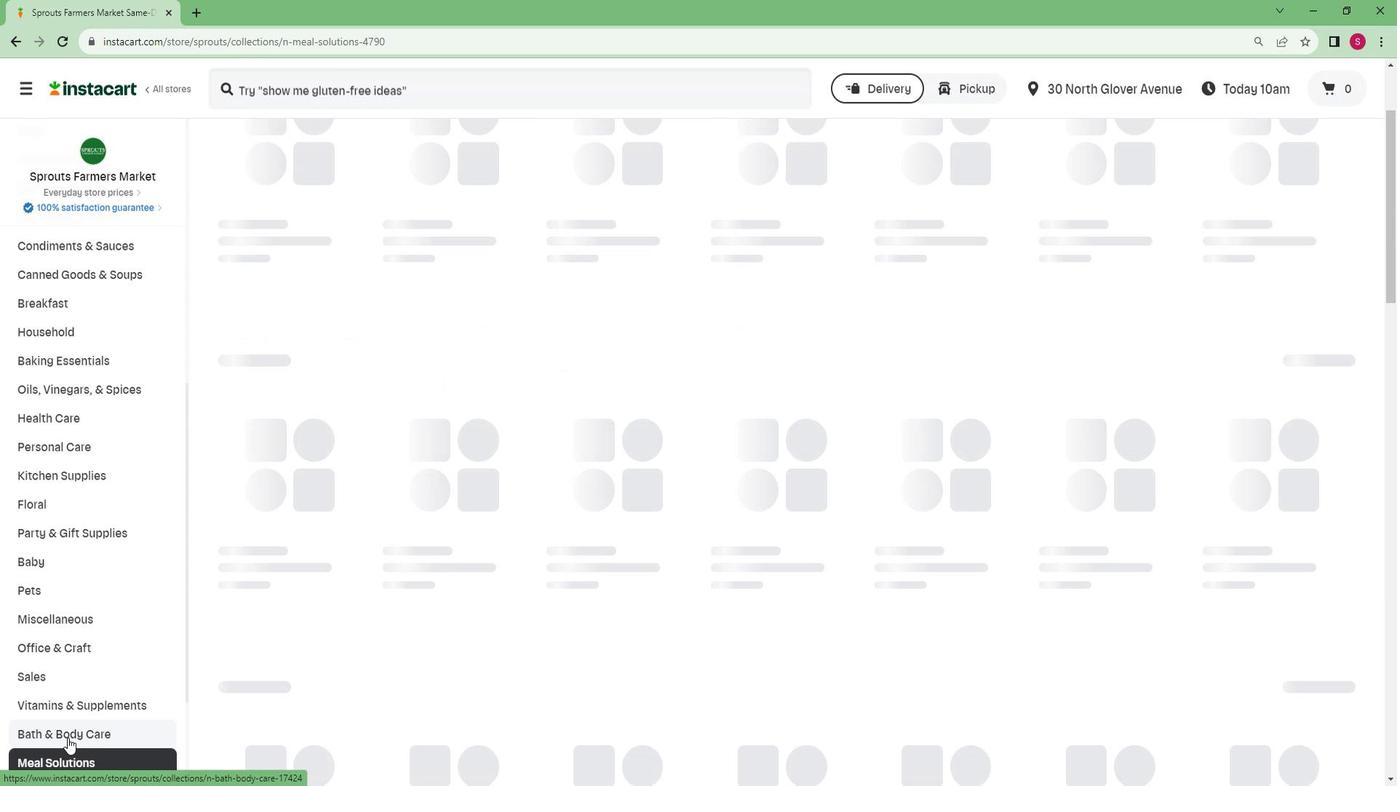 
Action: Mouse scrolled (97, 737) with delta (0, 0)
Screenshot: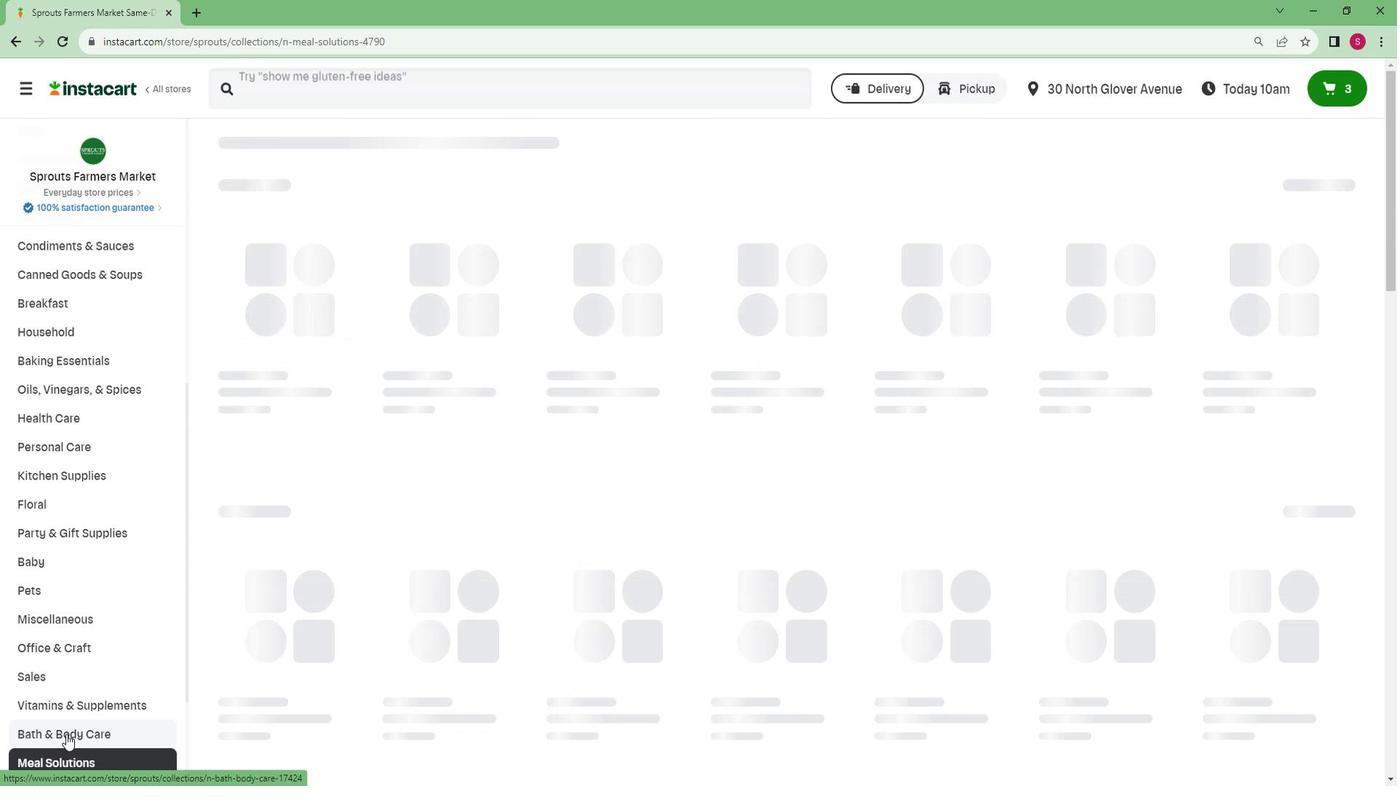 
Action: Mouse scrolled (97, 737) with delta (0, 0)
Screenshot: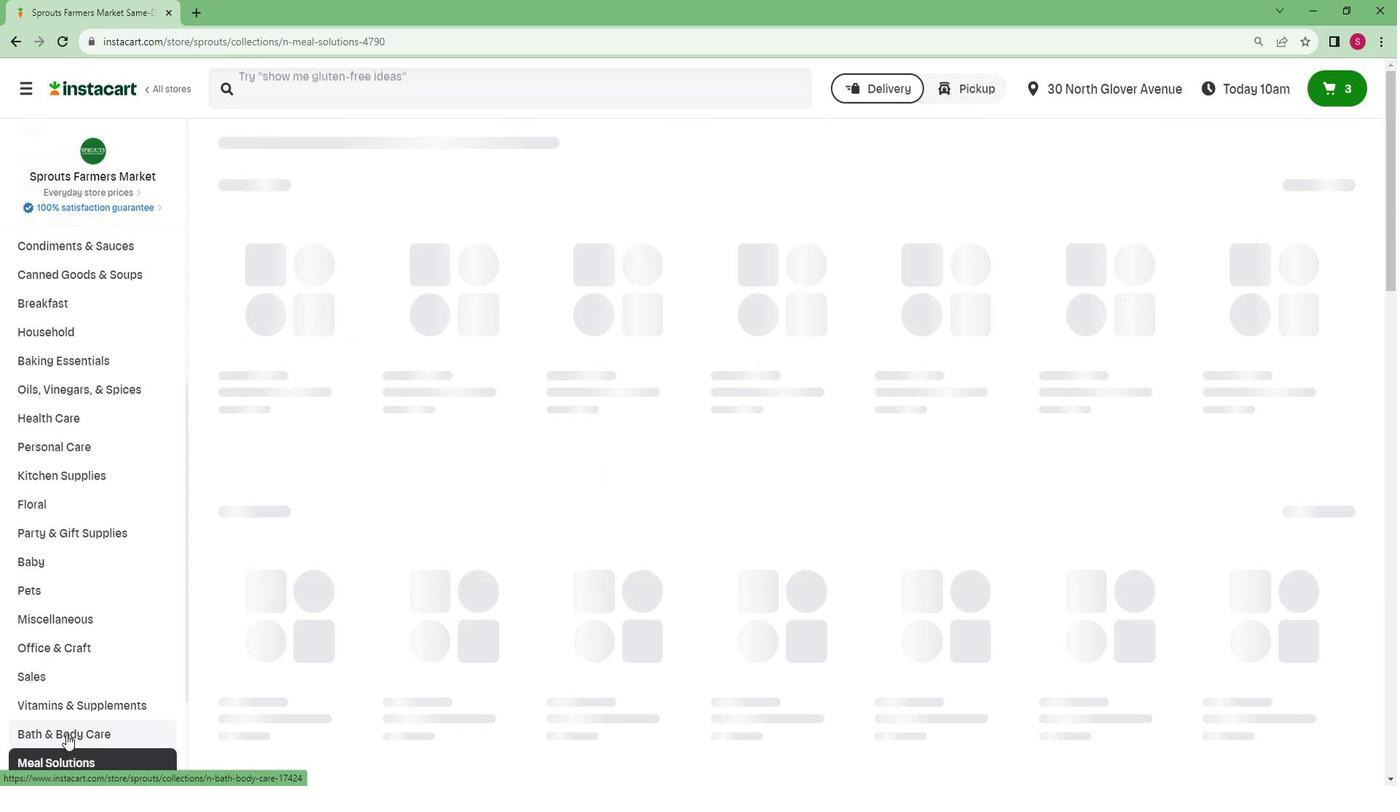 
Action: Mouse scrolled (97, 737) with delta (0, 0)
Screenshot: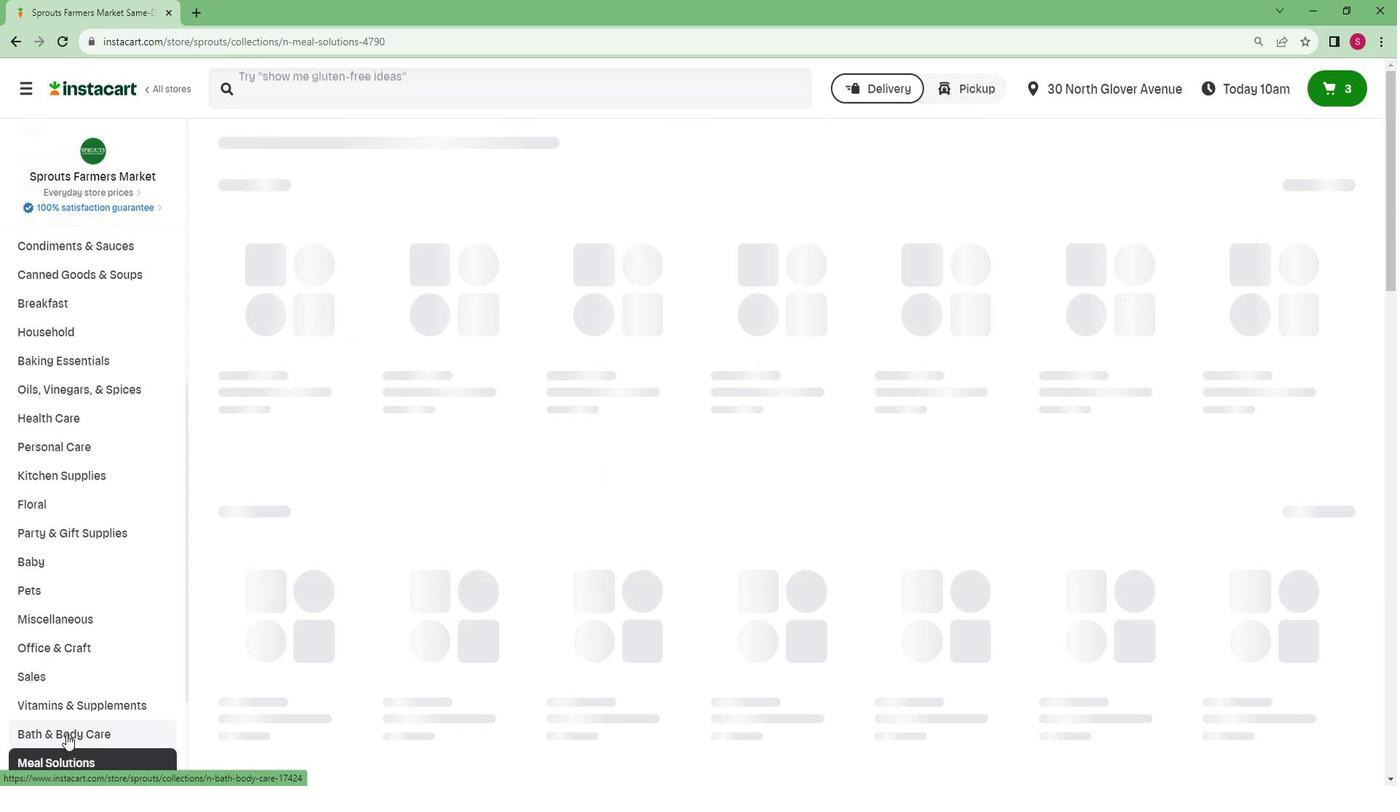 
Action: Mouse scrolled (97, 737) with delta (0, 0)
Screenshot: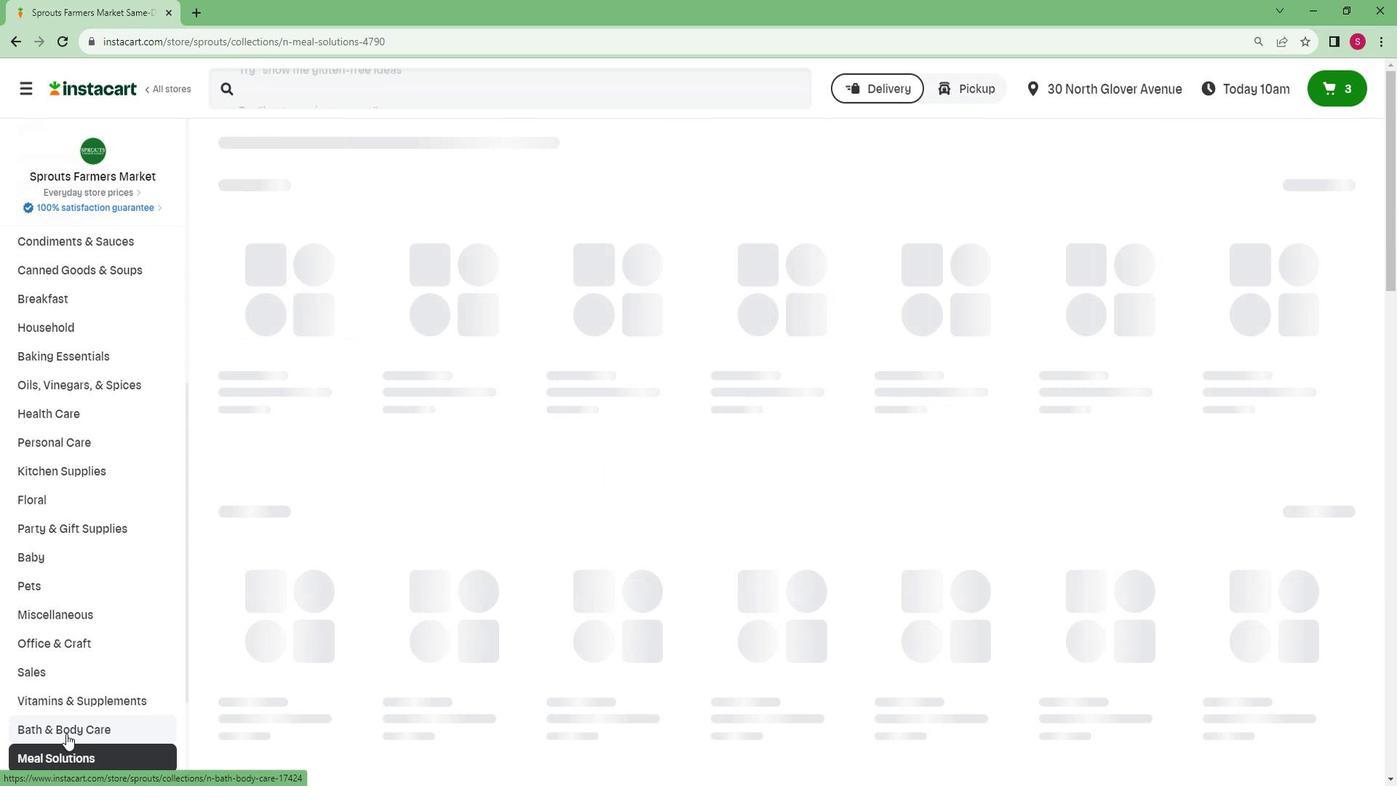 
Action: Mouse moved to (80, 763)
Screenshot: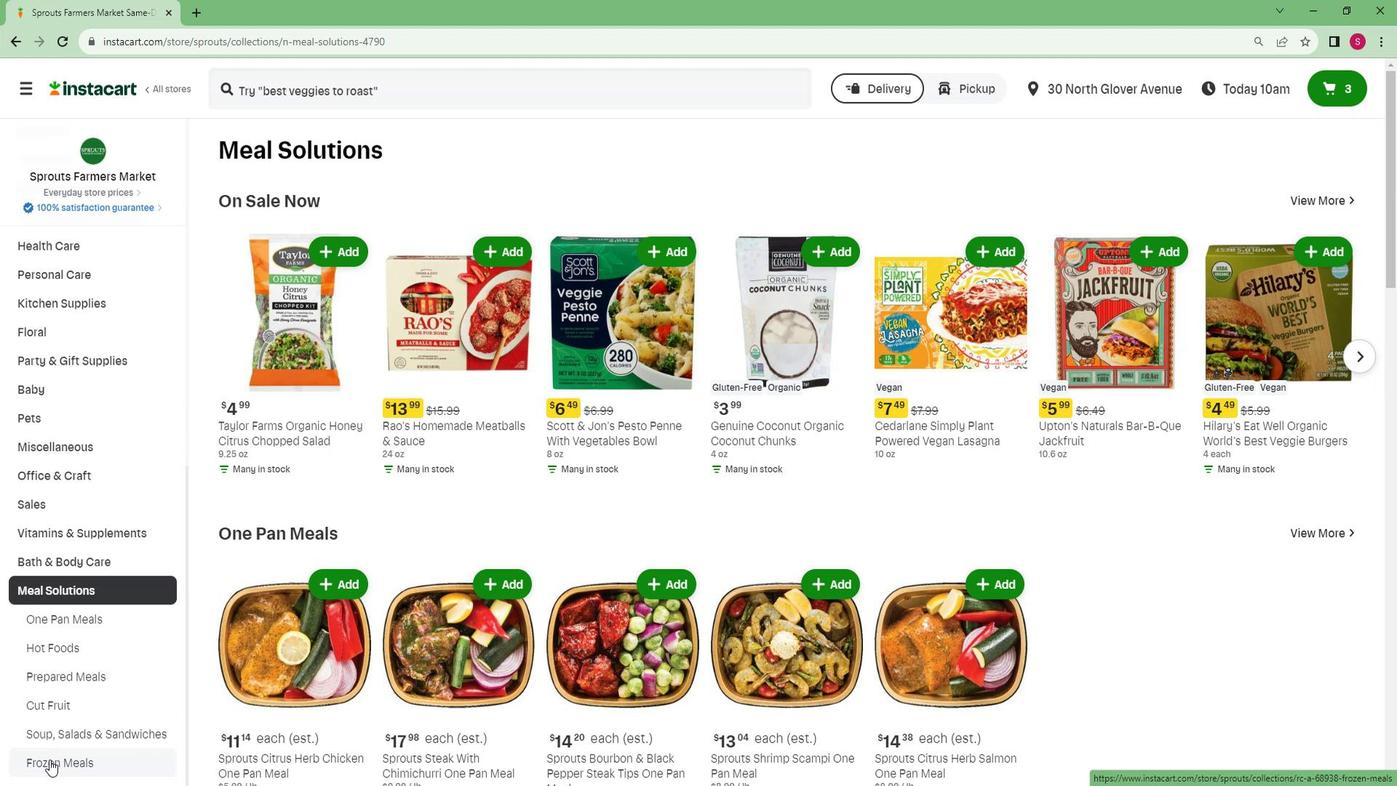 
Action: Mouse pressed left at (80, 763)
Screenshot: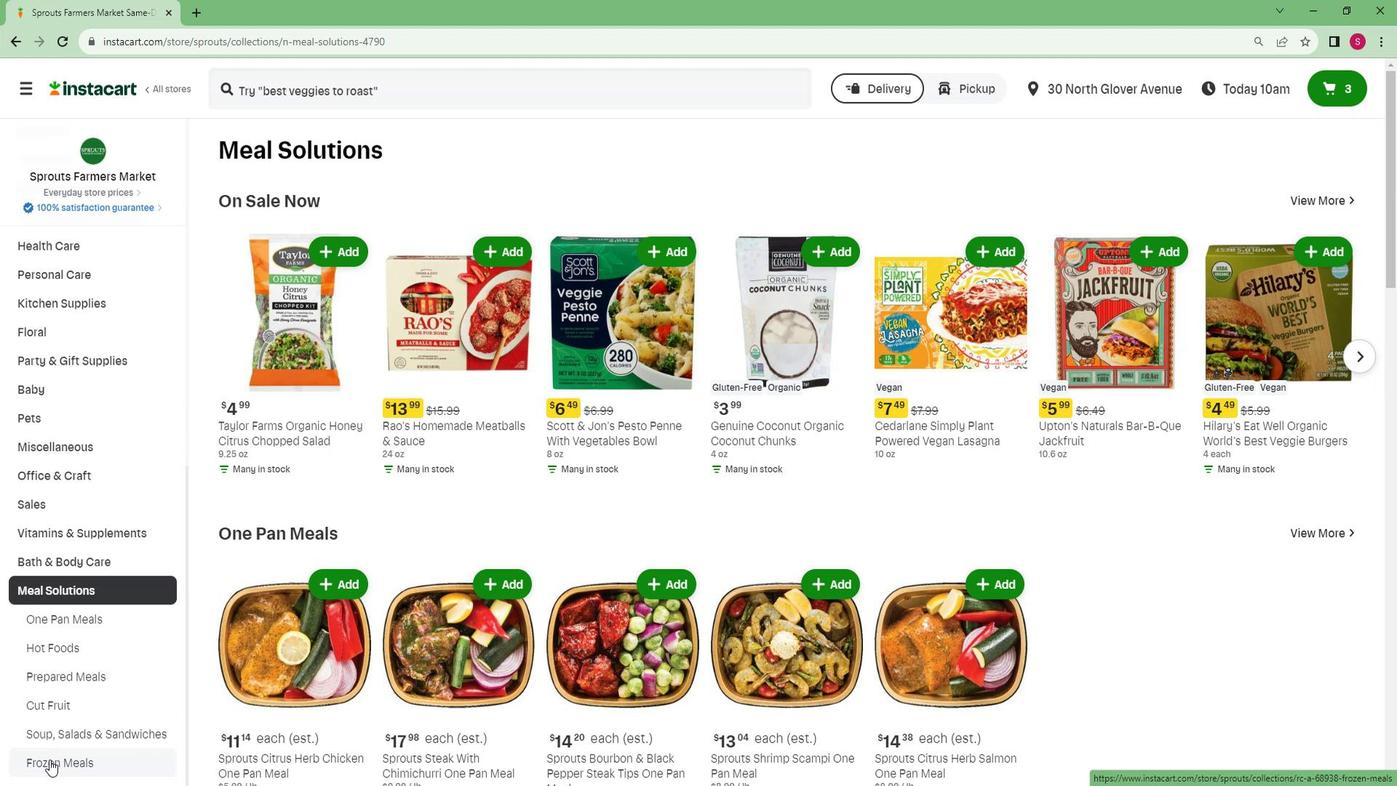 
Action: Mouse moved to (535, 219)
Screenshot: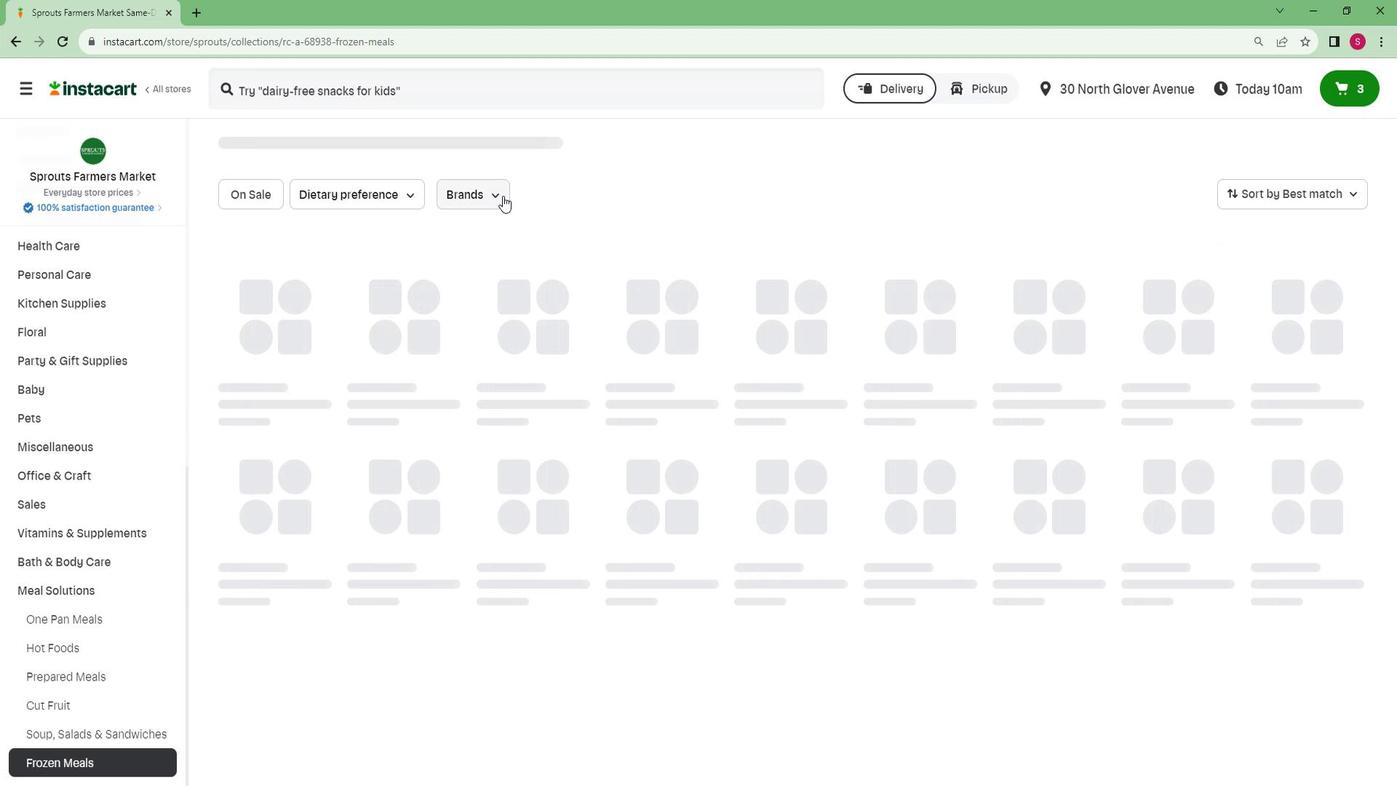 
Action: Mouse pressed left at (535, 219)
Screenshot: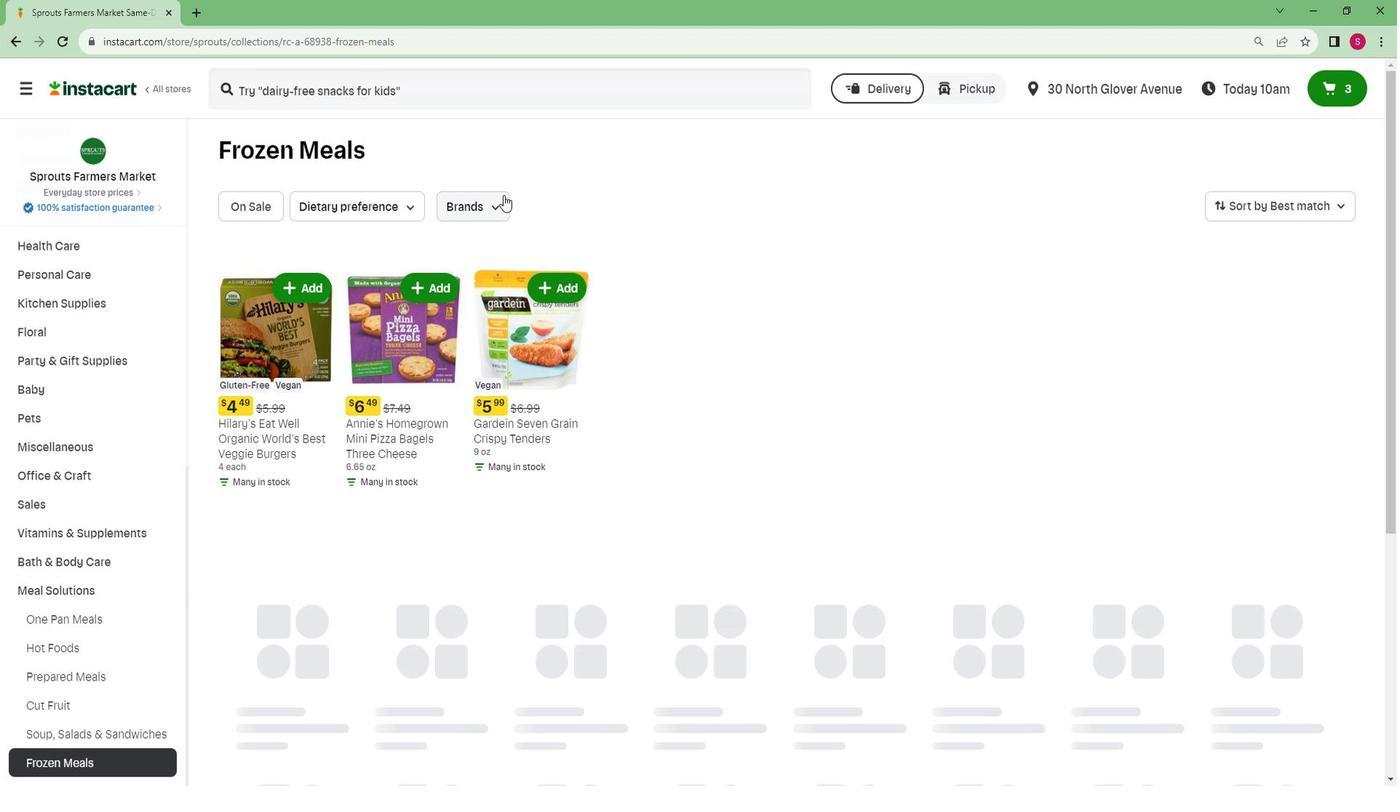 
Action: Mouse moved to (506, 369)
Screenshot: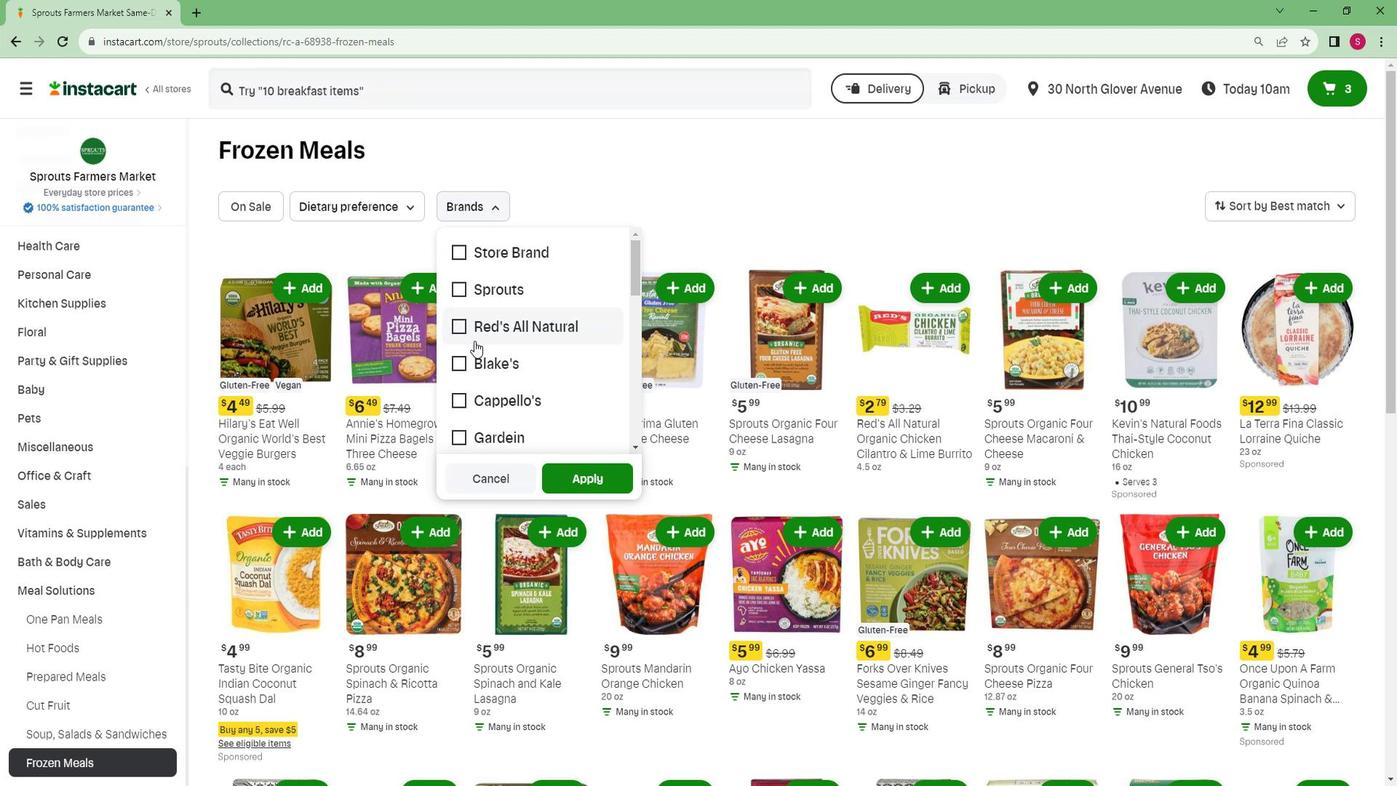 
Action: Mouse scrolled (506, 369) with delta (0, 0)
Screenshot: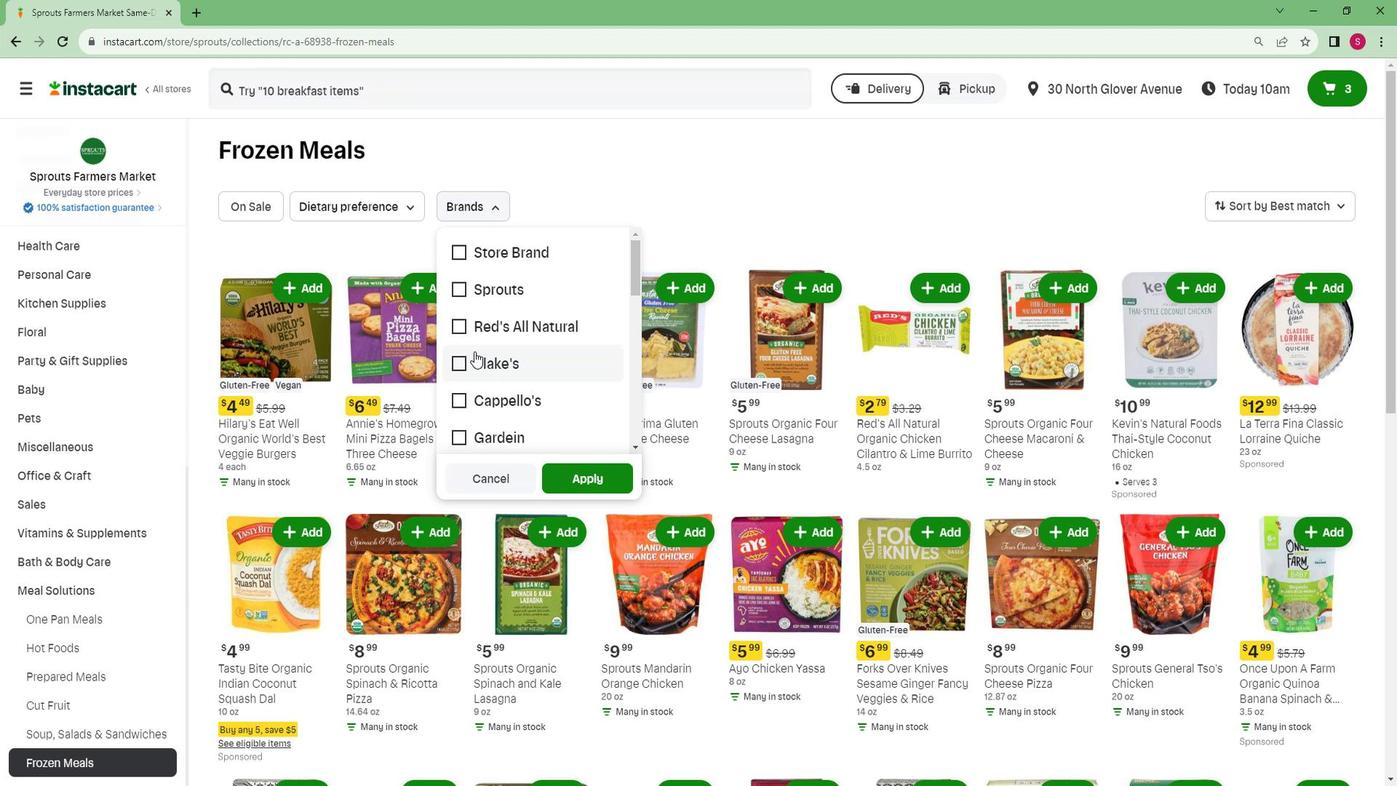 
Action: Mouse scrolled (506, 369) with delta (0, 0)
Screenshot: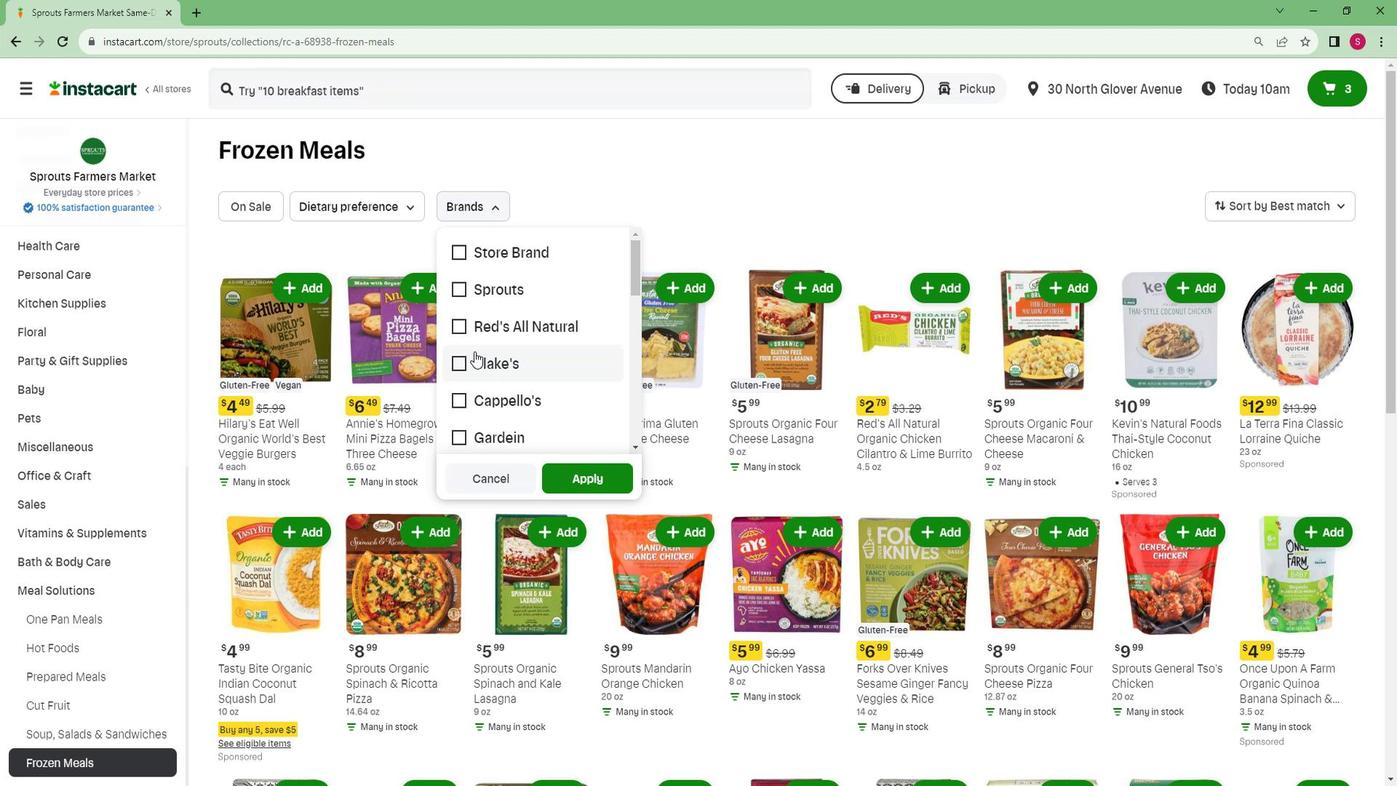 
Action: Mouse scrolled (506, 369) with delta (0, 0)
Screenshot: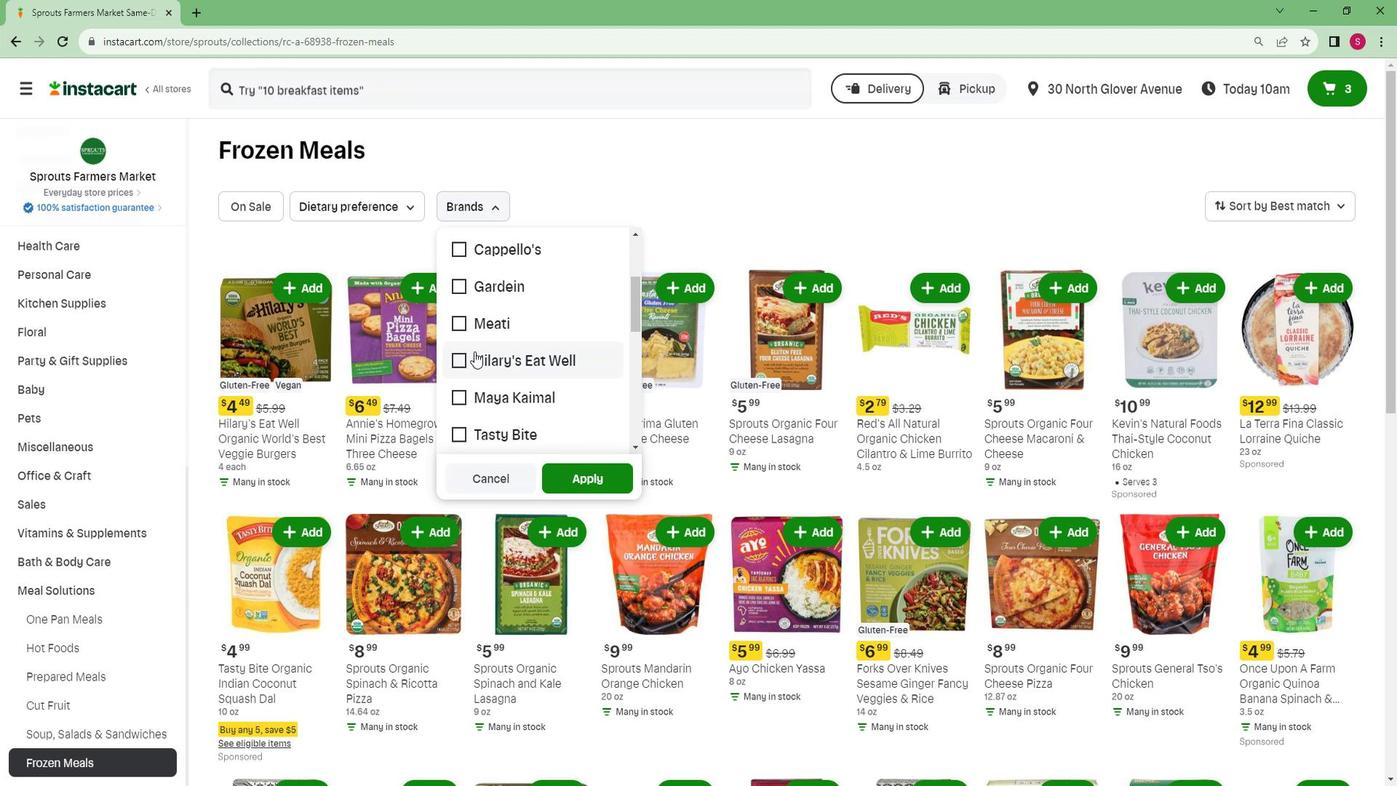 
Action: Mouse scrolled (506, 369) with delta (0, 0)
Screenshot: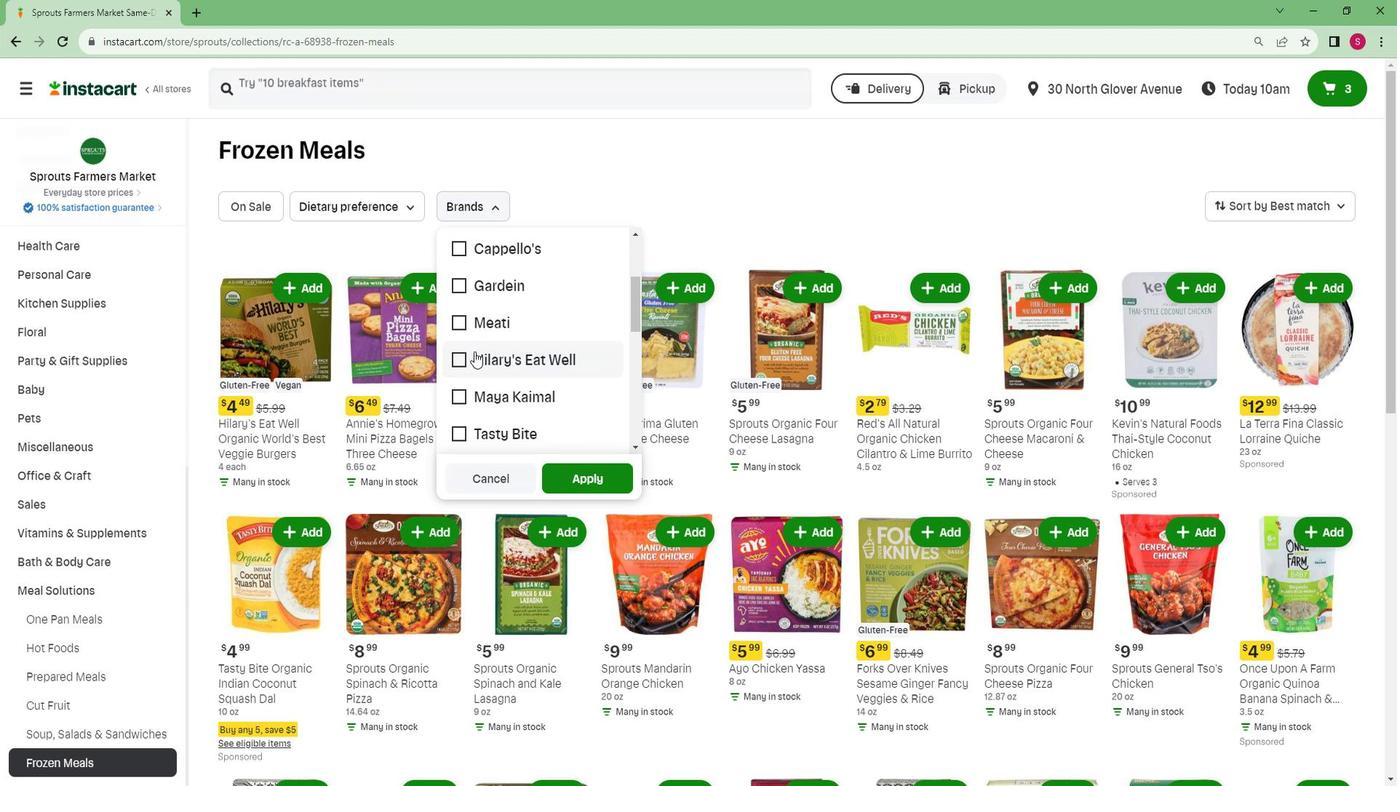 
Action: Mouse scrolled (506, 369) with delta (0, 0)
Screenshot: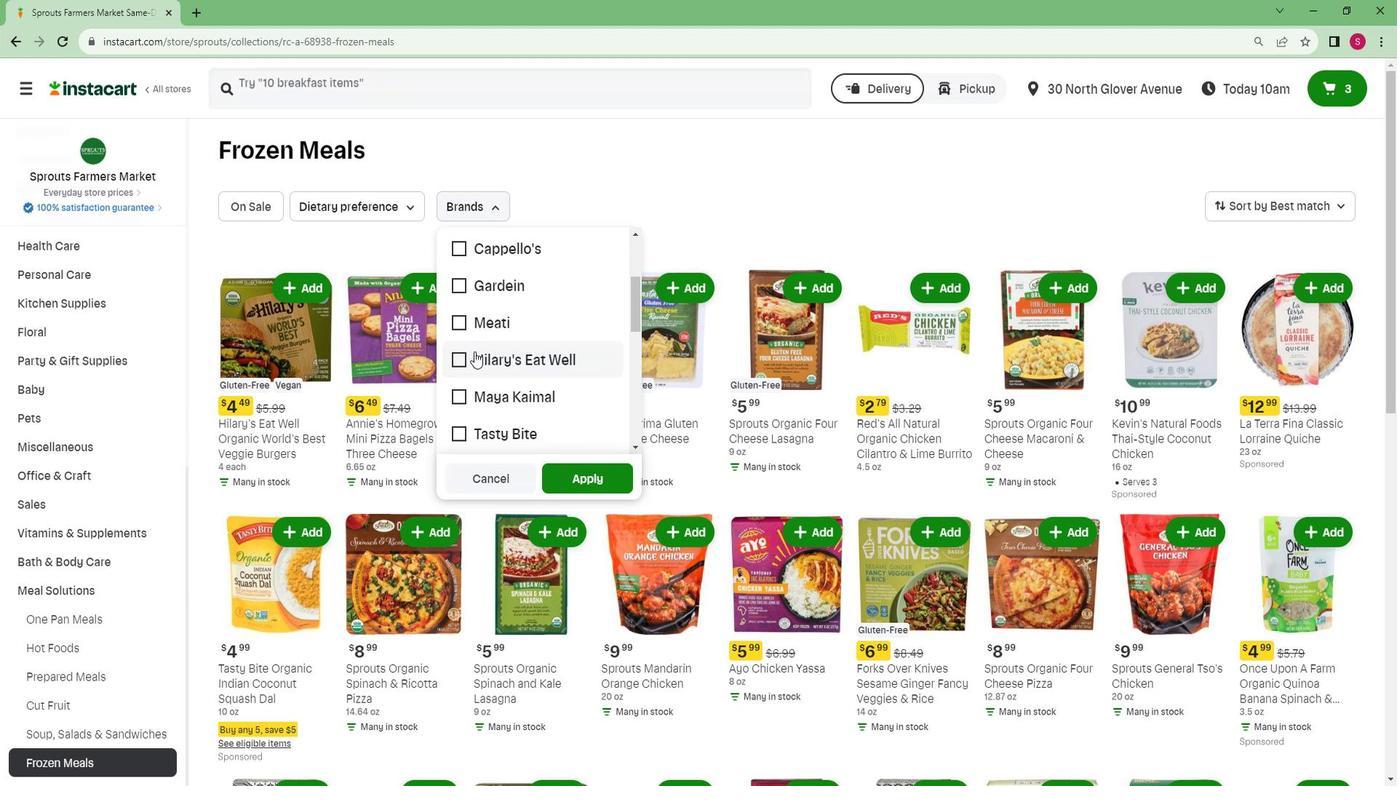 
Action: Mouse moved to (545, 338)
Screenshot: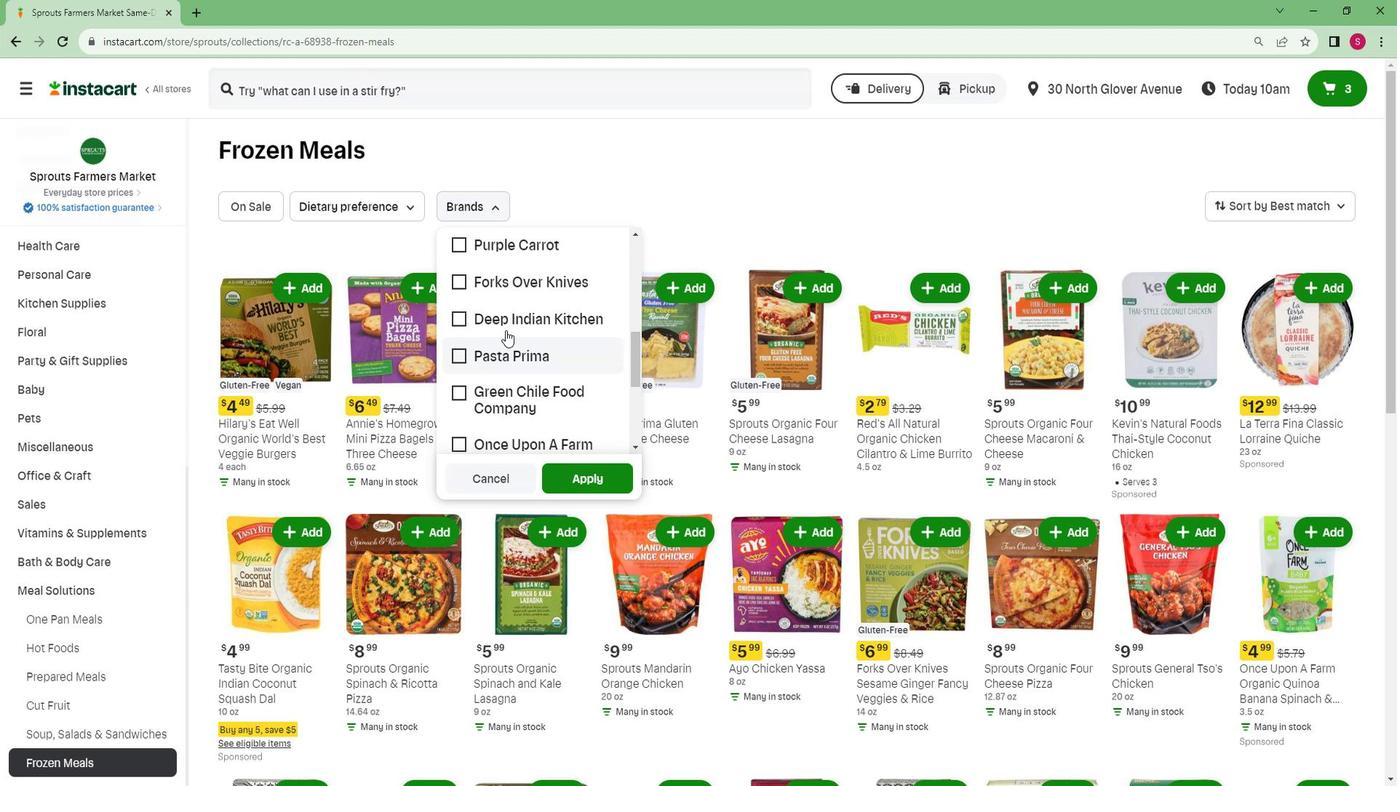 
Action: Mouse pressed left at (545, 338)
Screenshot: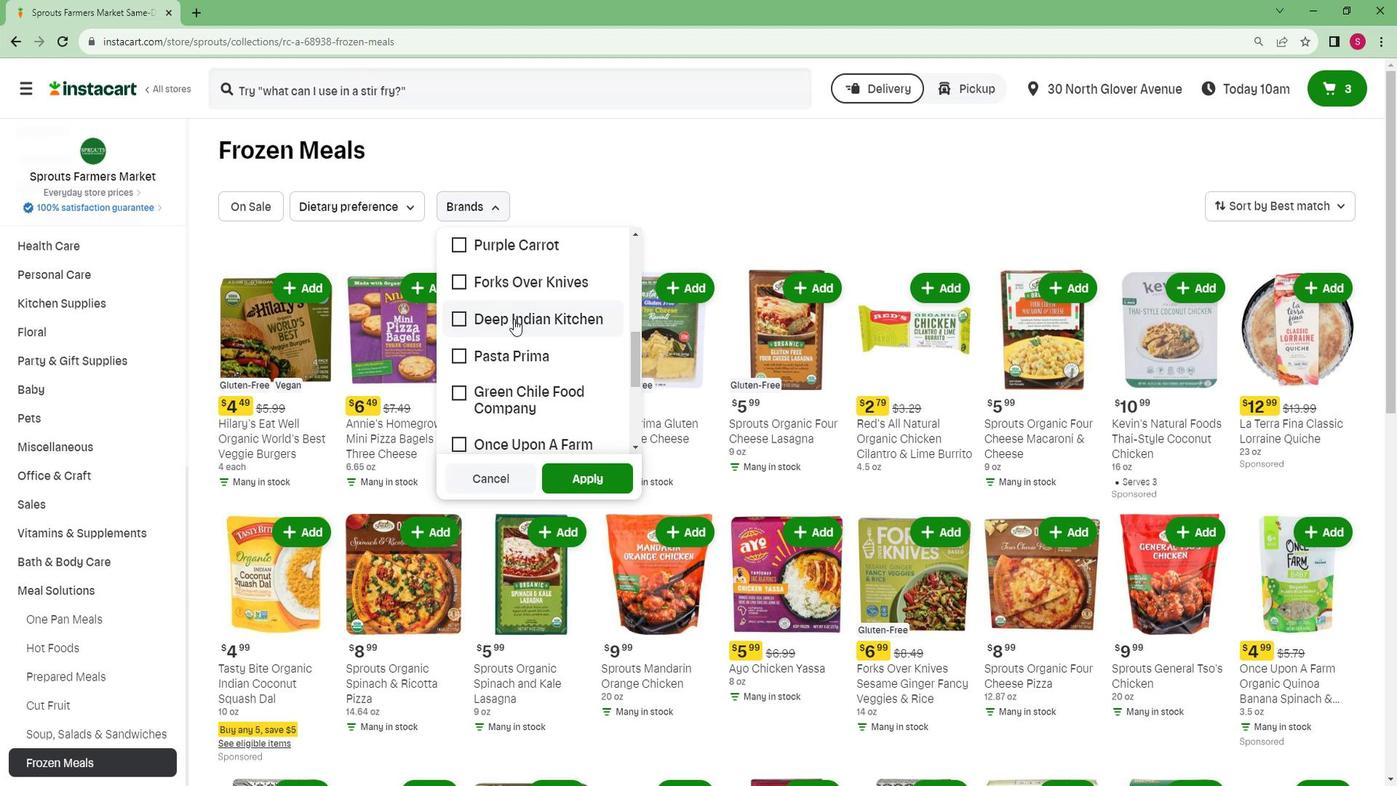 
Action: Mouse moved to (610, 499)
Screenshot: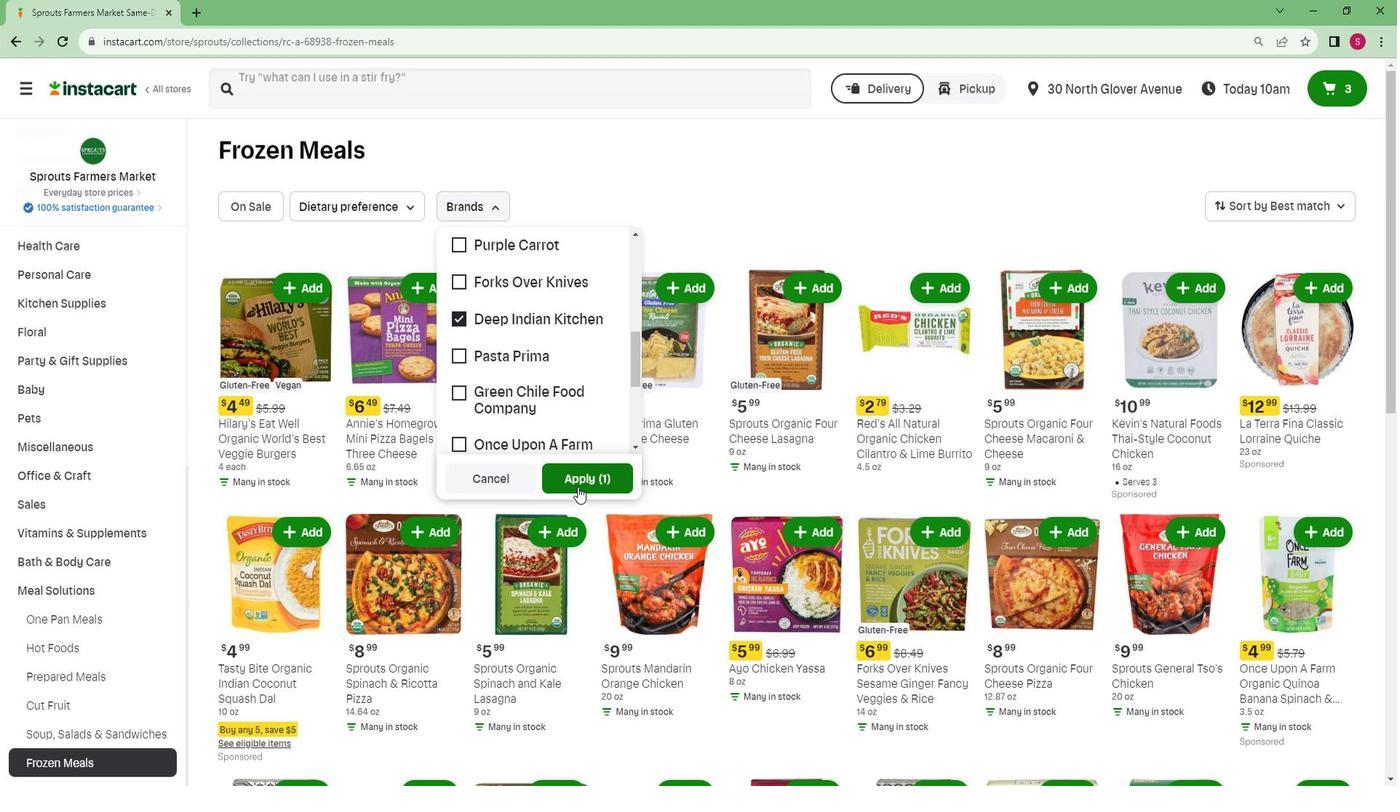 
Action: Mouse pressed left at (610, 499)
Screenshot: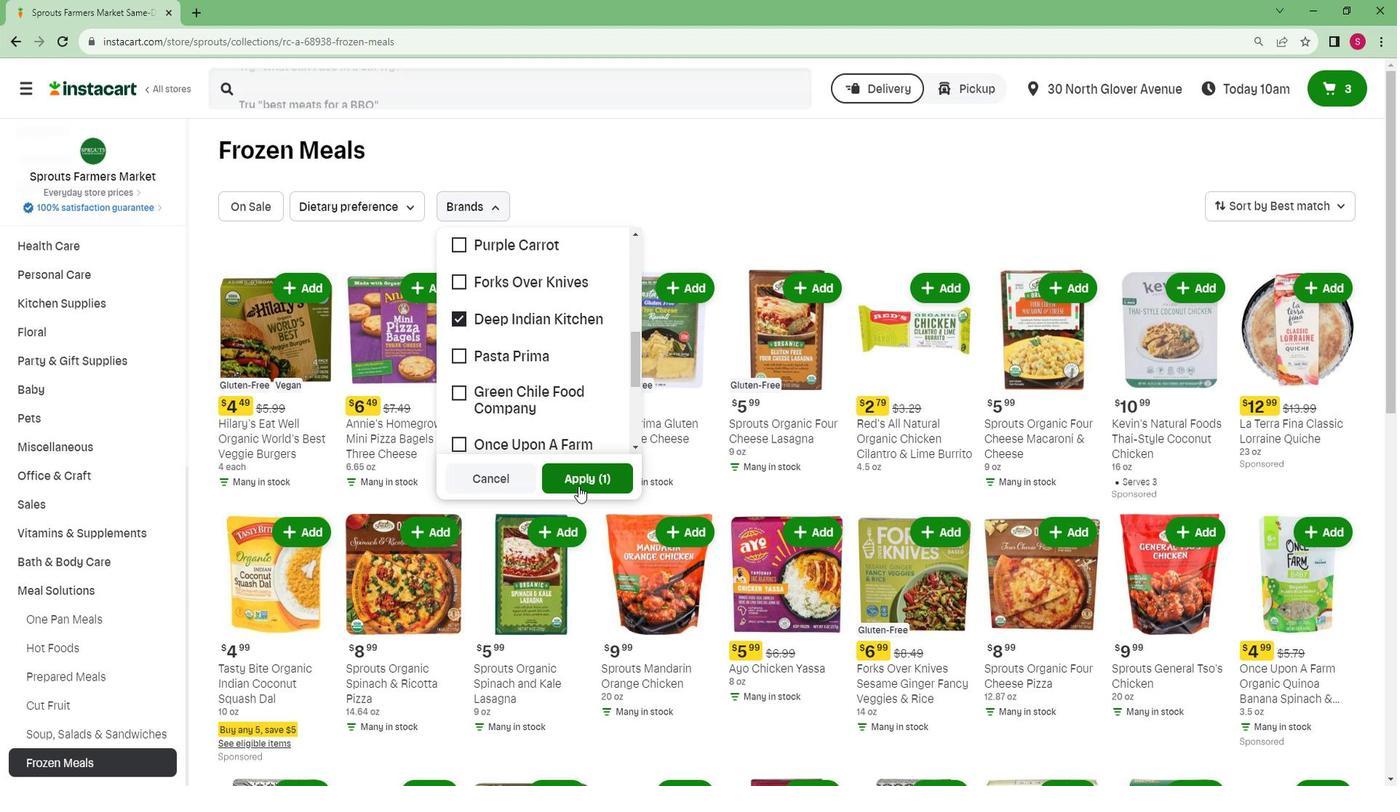 
